 Task: Find a one-way Premium Economy flight from Ho'olehua to Laramie for 6 passengers on May 3, using Southern Airways Express or United Airlines, with 6 checked bags, a budget of up to ₹1,500, and a departure time between 2:00 PM and 12:00 AM.
Action: Mouse moved to (315, 291)
Screenshot: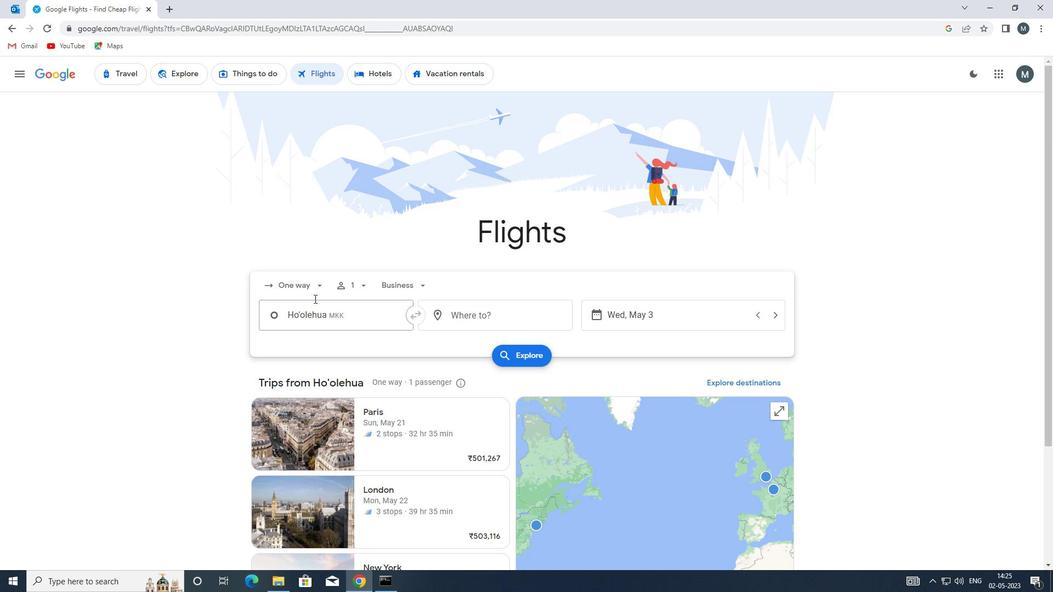 
Action: Mouse pressed left at (315, 291)
Screenshot: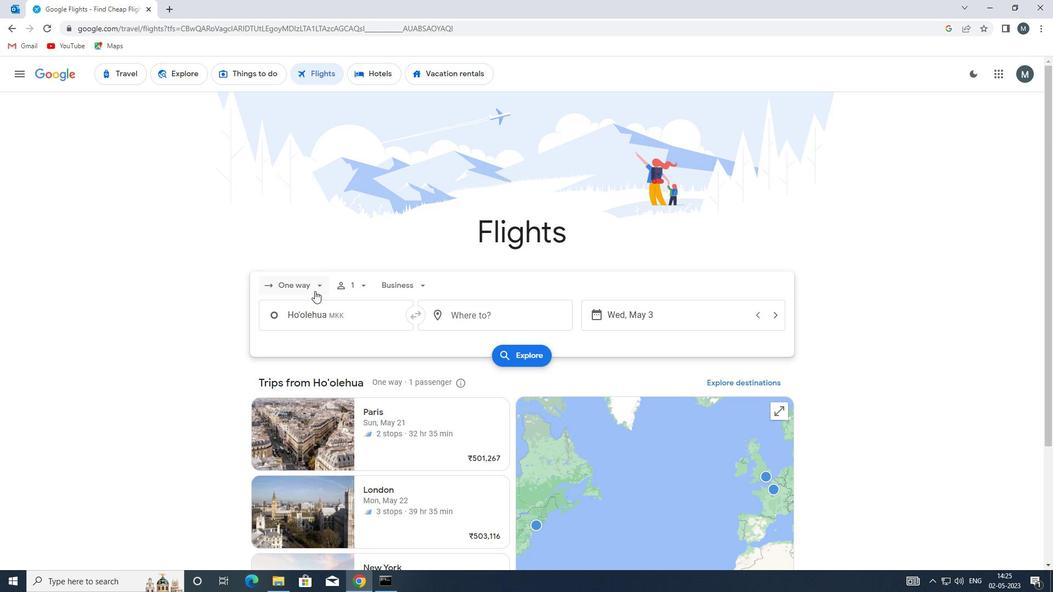 
Action: Mouse moved to (318, 336)
Screenshot: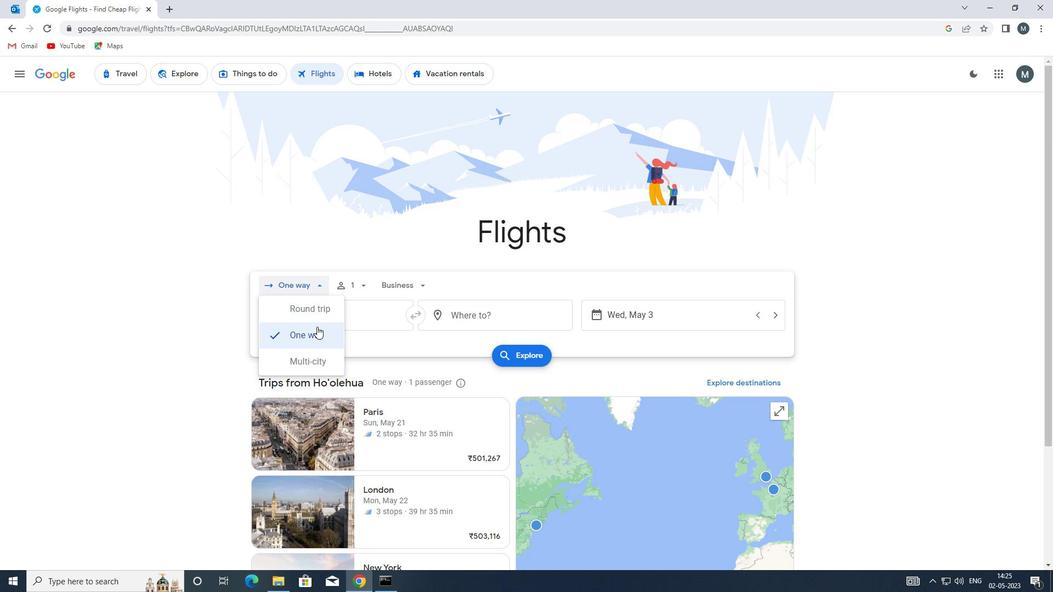 
Action: Mouse pressed left at (318, 336)
Screenshot: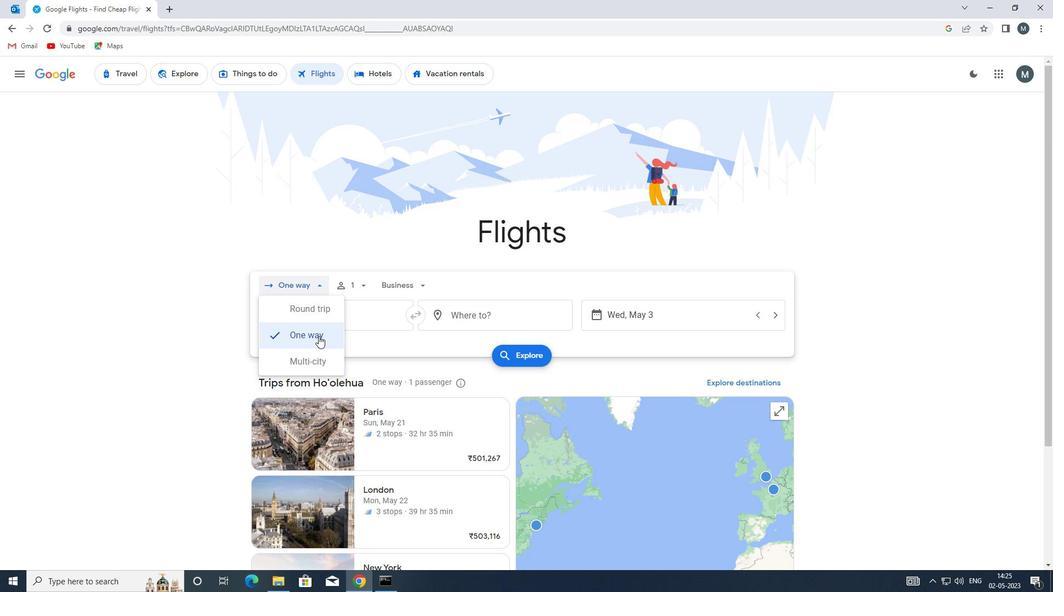 
Action: Mouse moved to (365, 288)
Screenshot: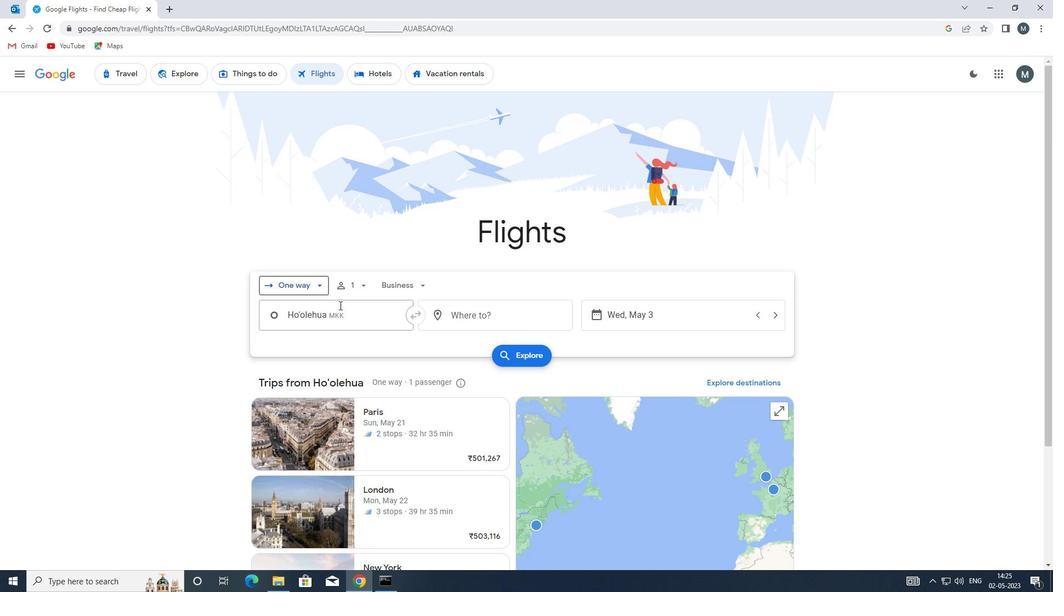 
Action: Mouse pressed left at (365, 288)
Screenshot: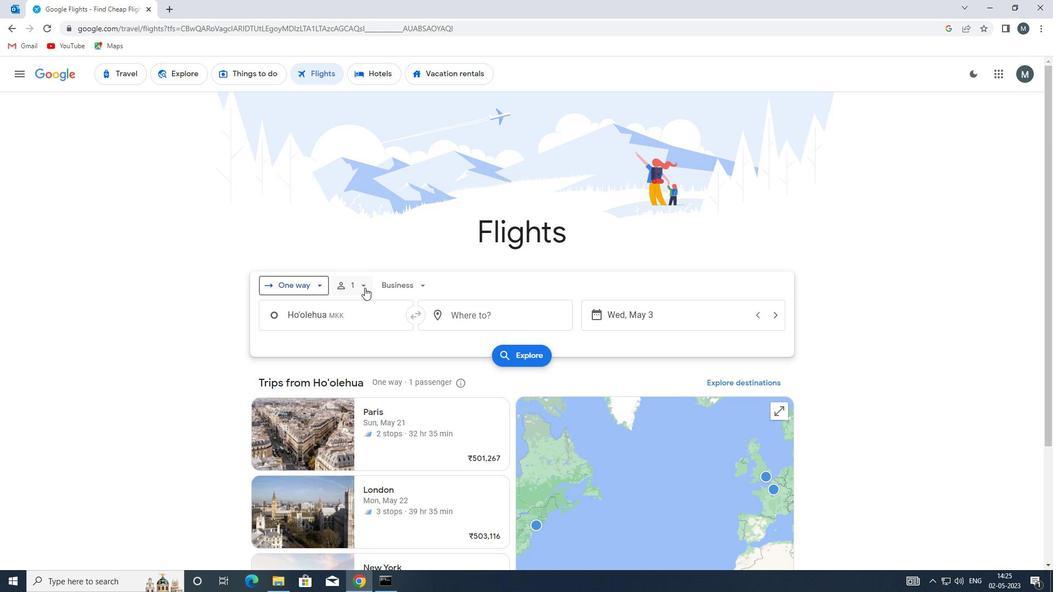 
Action: Mouse moved to (449, 315)
Screenshot: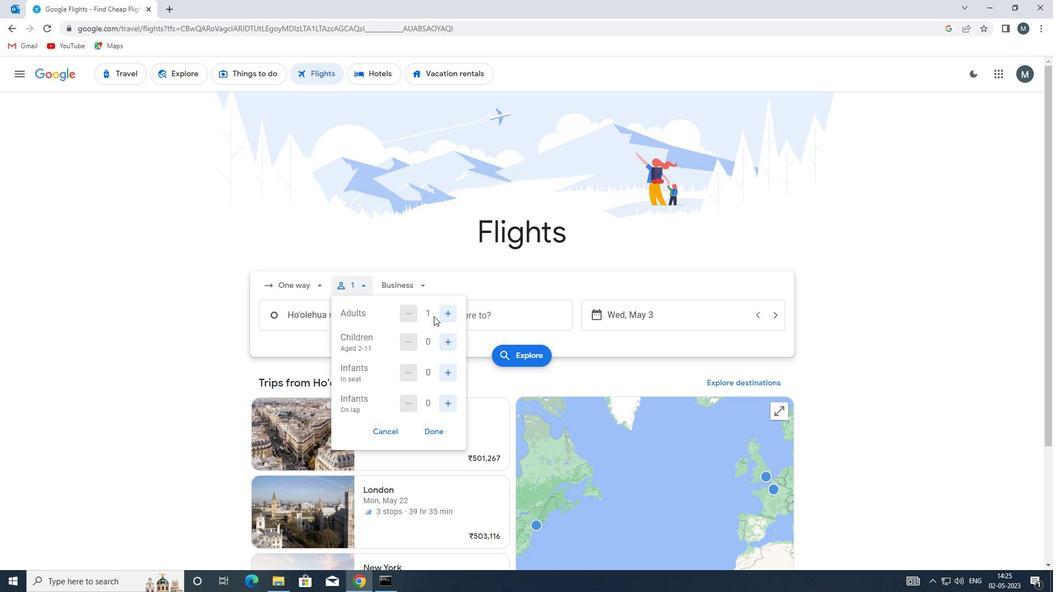 
Action: Mouse pressed left at (449, 315)
Screenshot: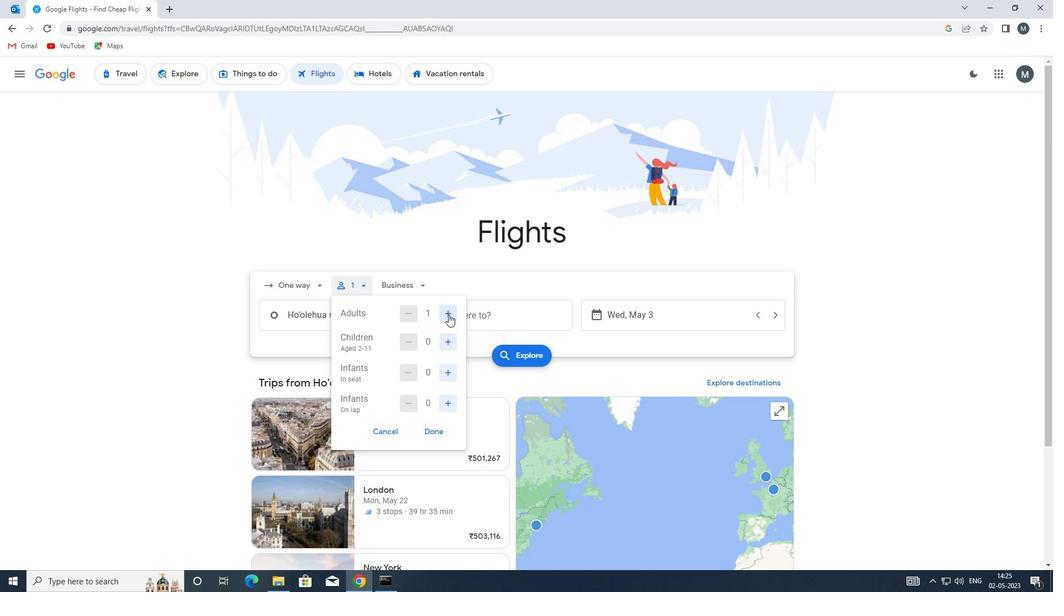 
Action: Mouse moved to (449, 315)
Screenshot: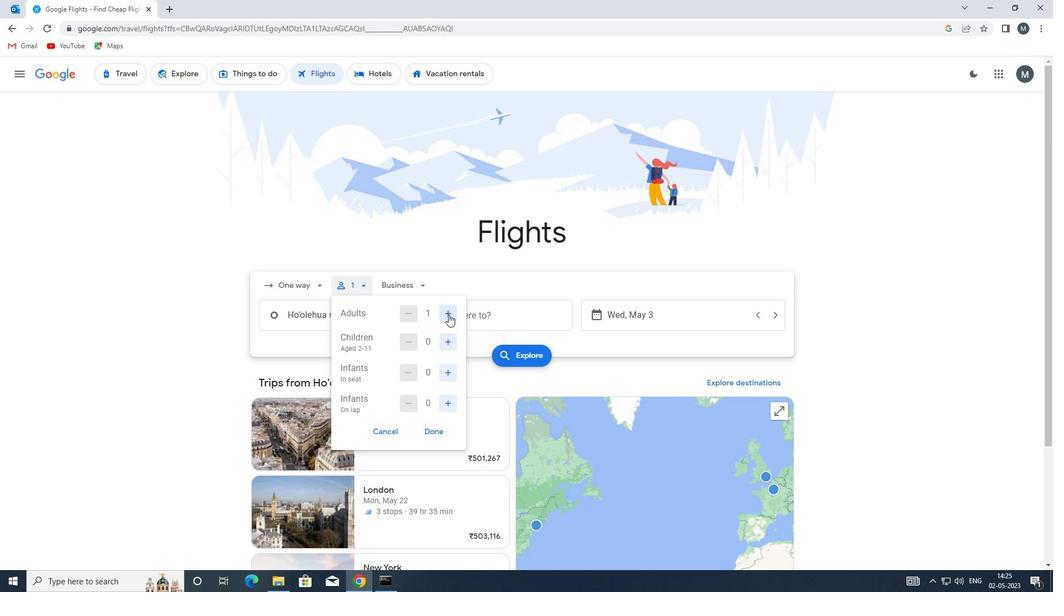 
Action: Mouse pressed left at (449, 315)
Screenshot: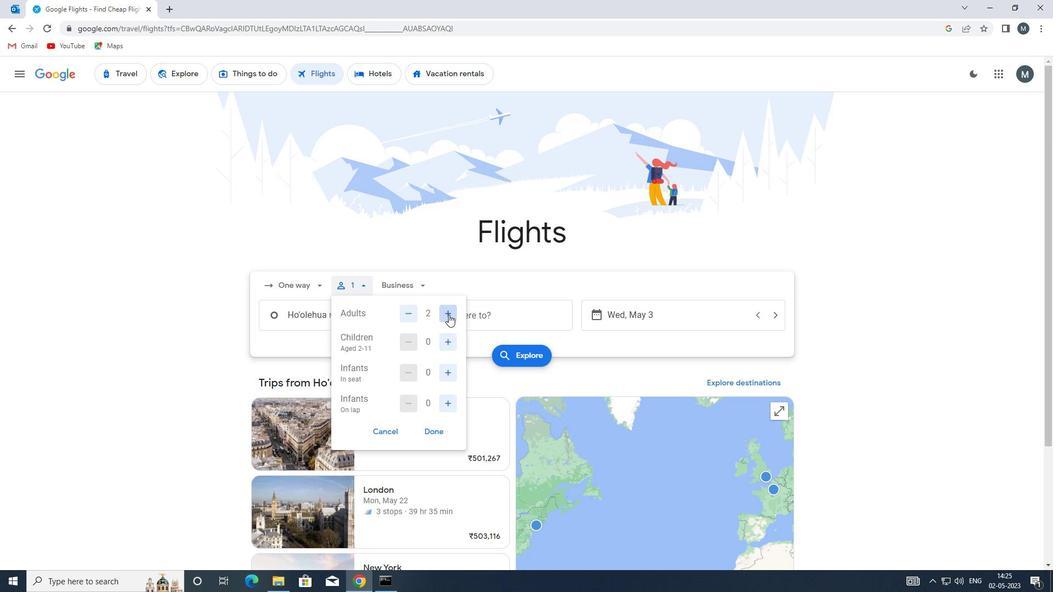 
Action: Mouse moved to (449, 343)
Screenshot: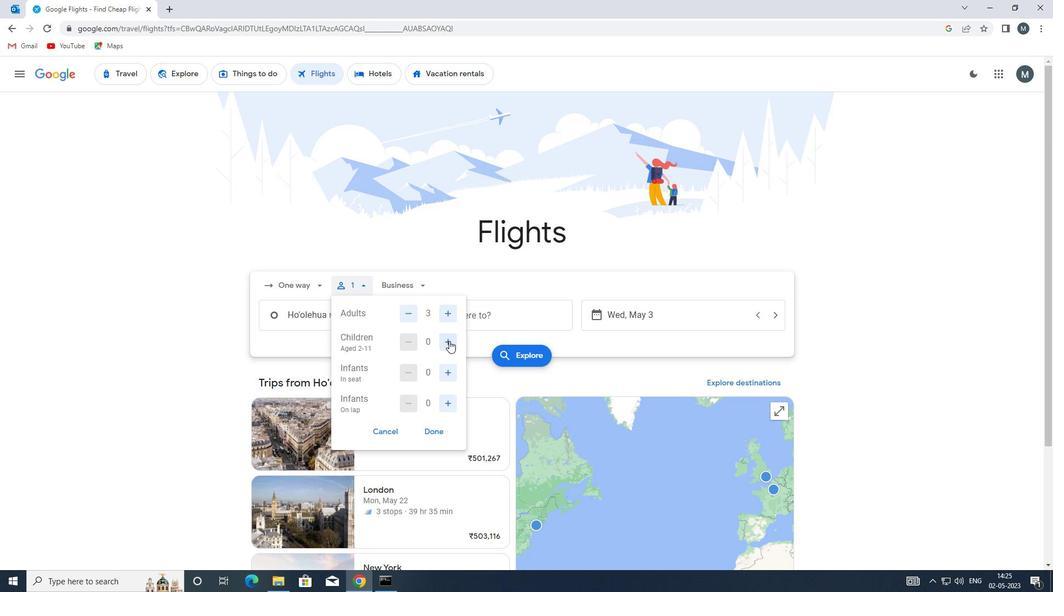 
Action: Mouse pressed left at (449, 343)
Screenshot: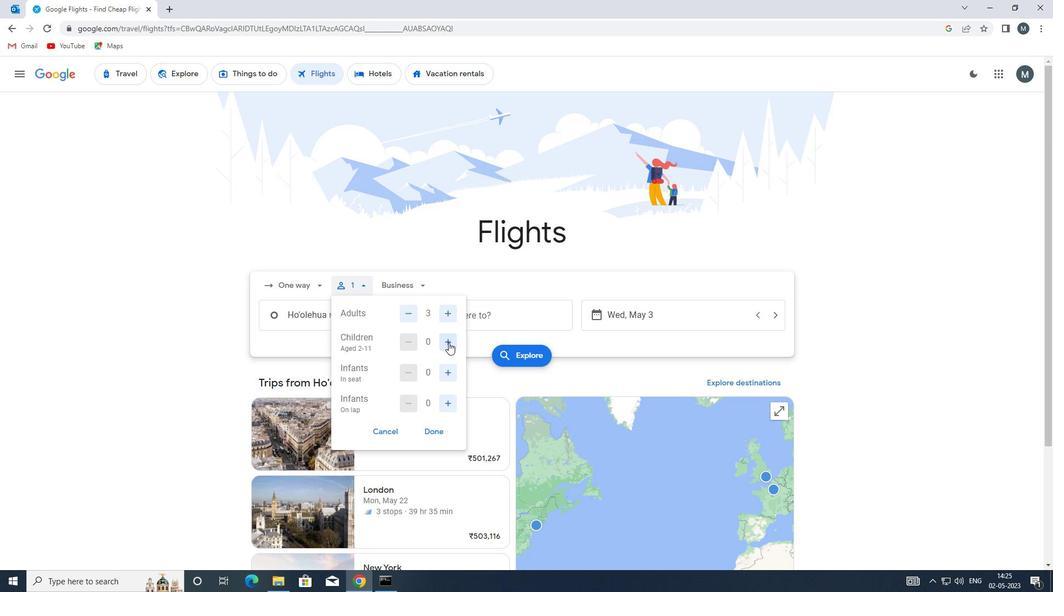 
Action: Mouse moved to (449, 343)
Screenshot: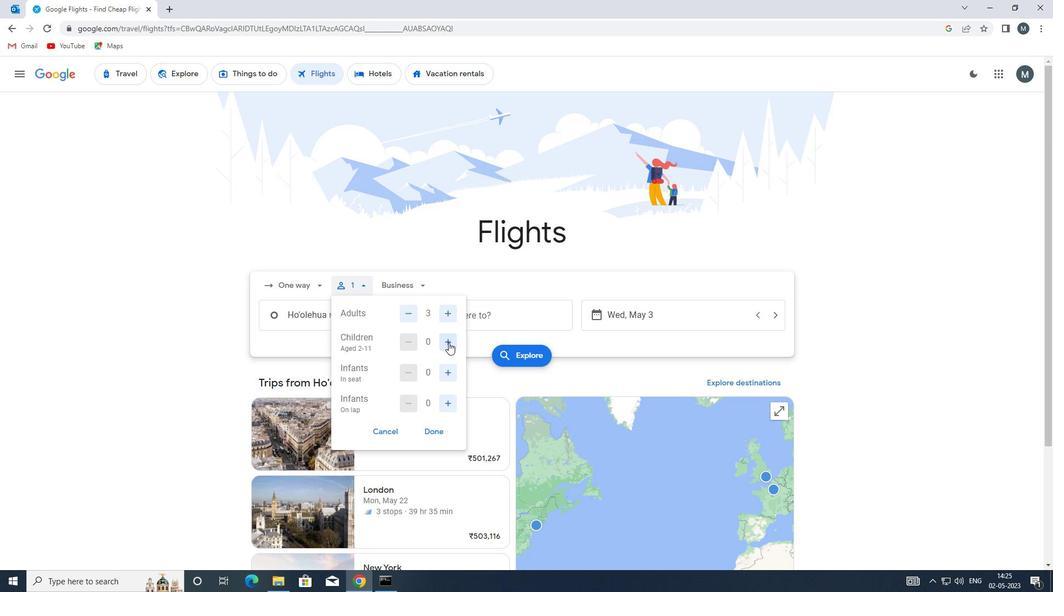 
Action: Mouse pressed left at (449, 343)
Screenshot: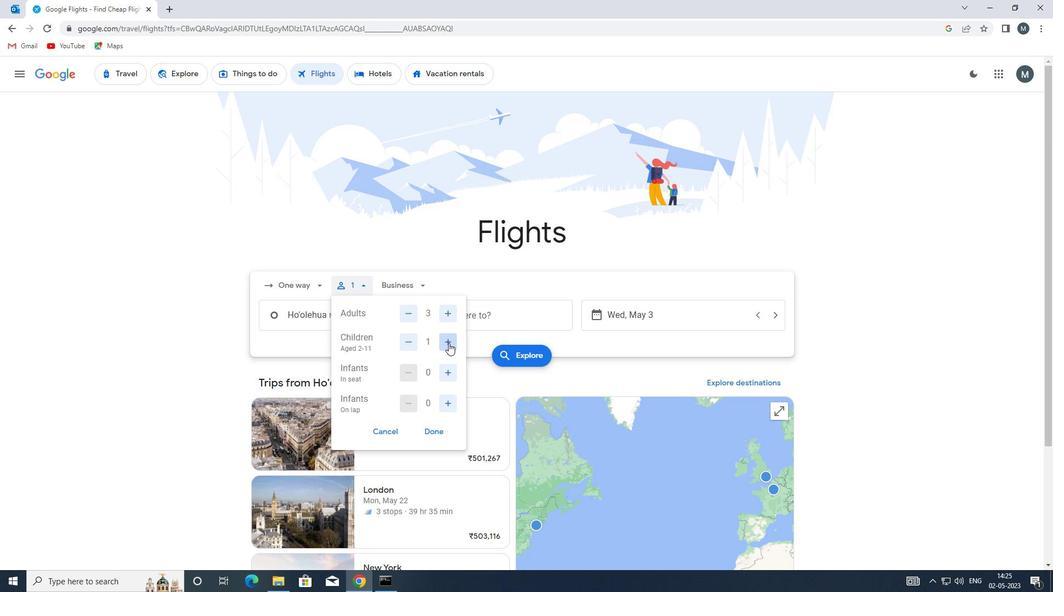 
Action: Mouse pressed left at (449, 343)
Screenshot: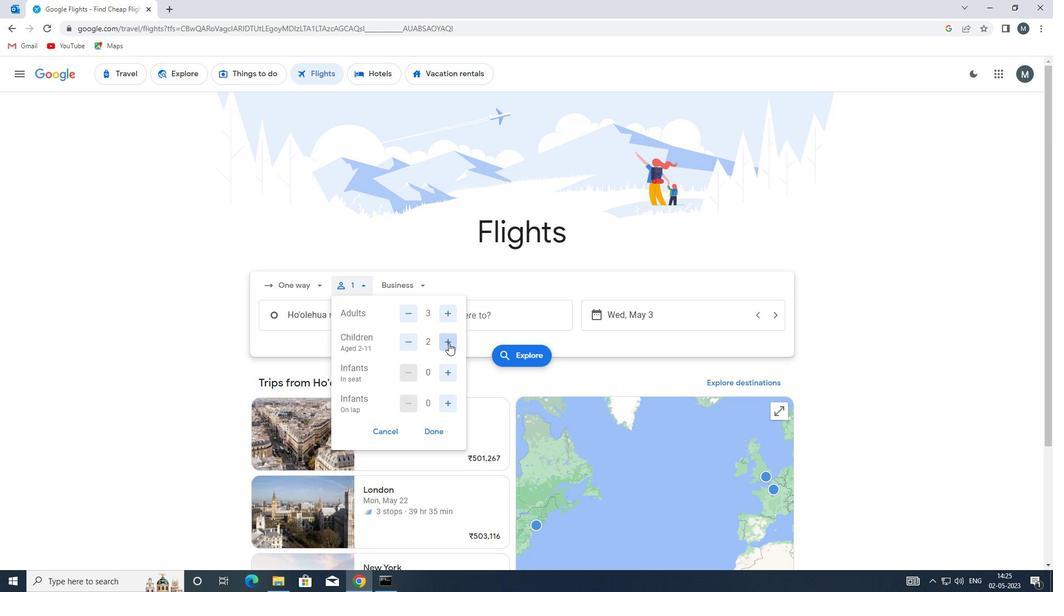
Action: Mouse moved to (444, 433)
Screenshot: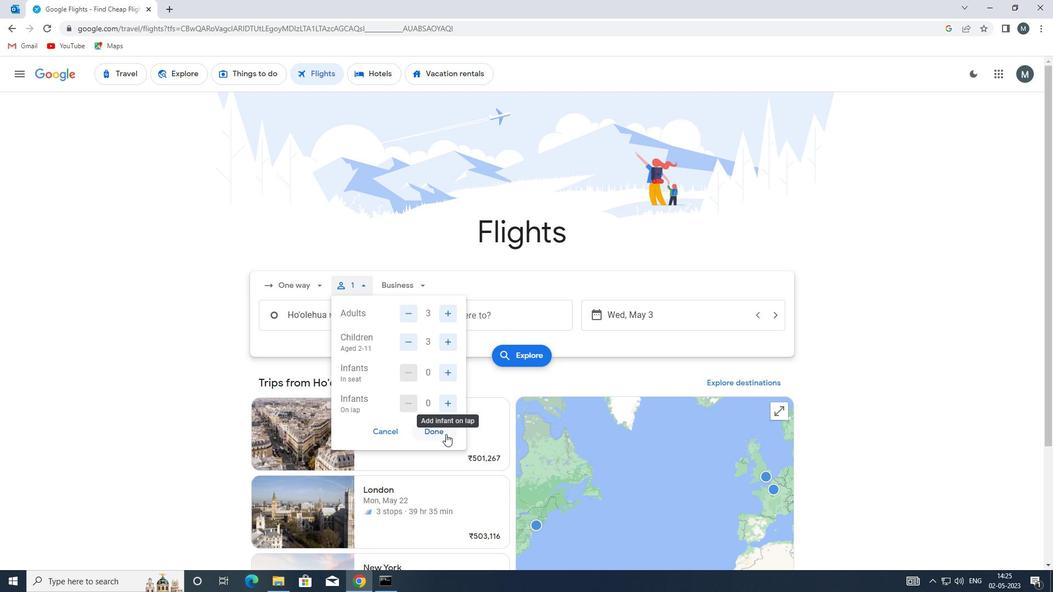 
Action: Mouse pressed left at (444, 433)
Screenshot: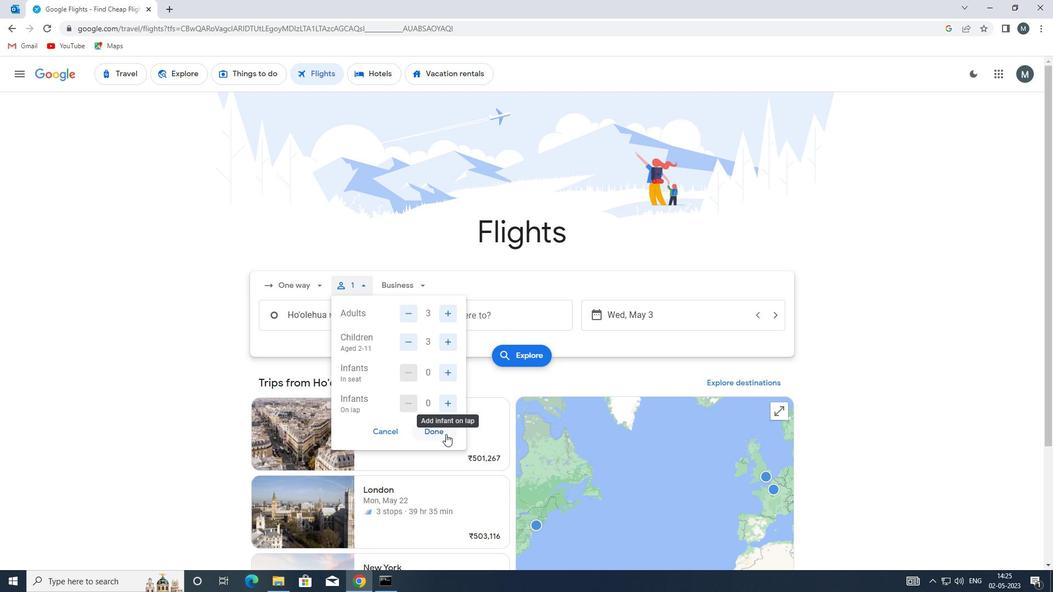 
Action: Mouse moved to (401, 286)
Screenshot: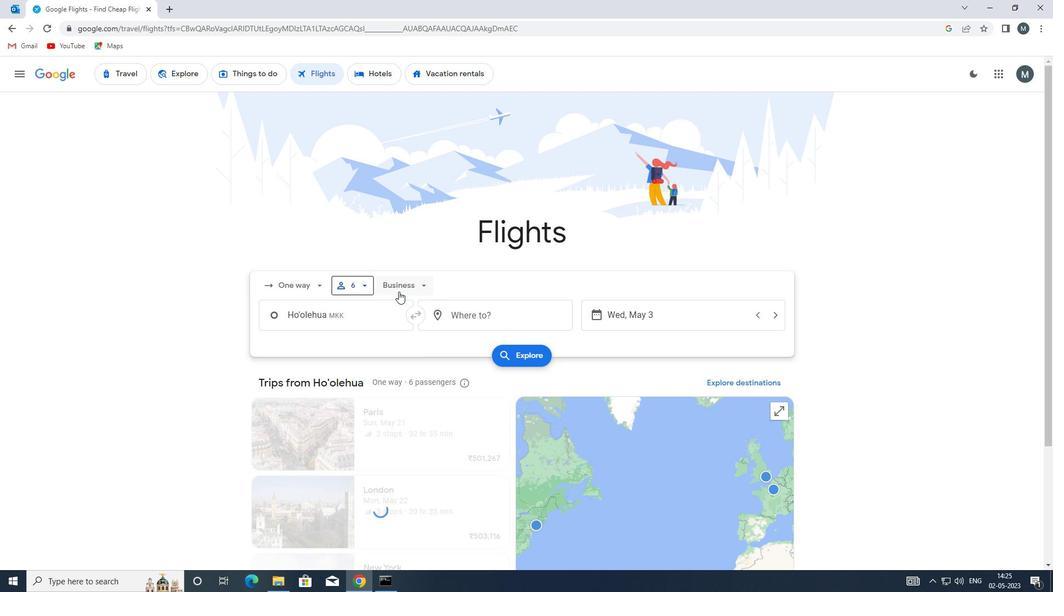 
Action: Mouse pressed left at (401, 286)
Screenshot: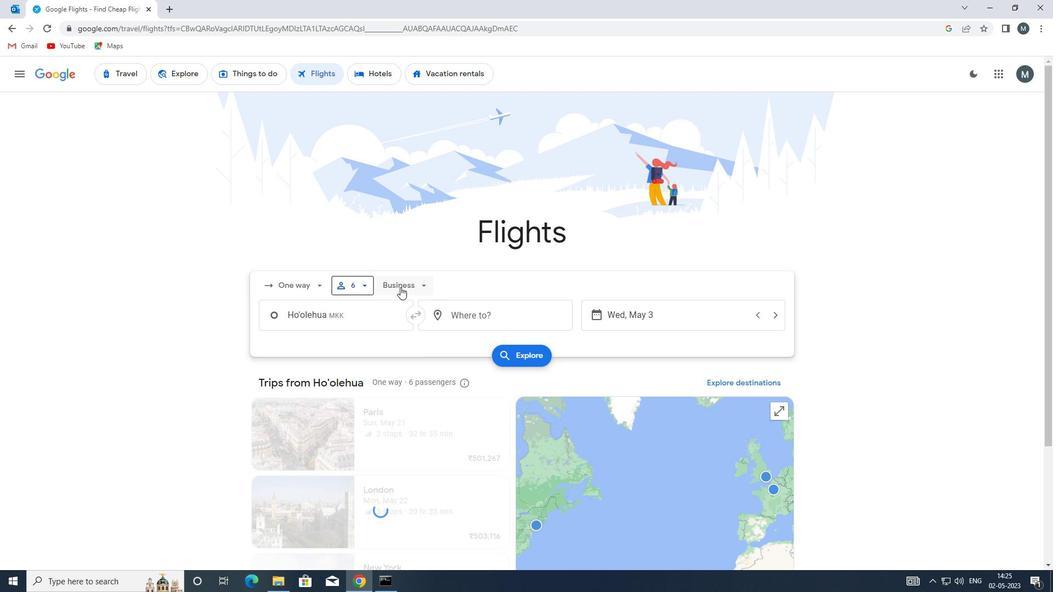 
Action: Mouse moved to (415, 337)
Screenshot: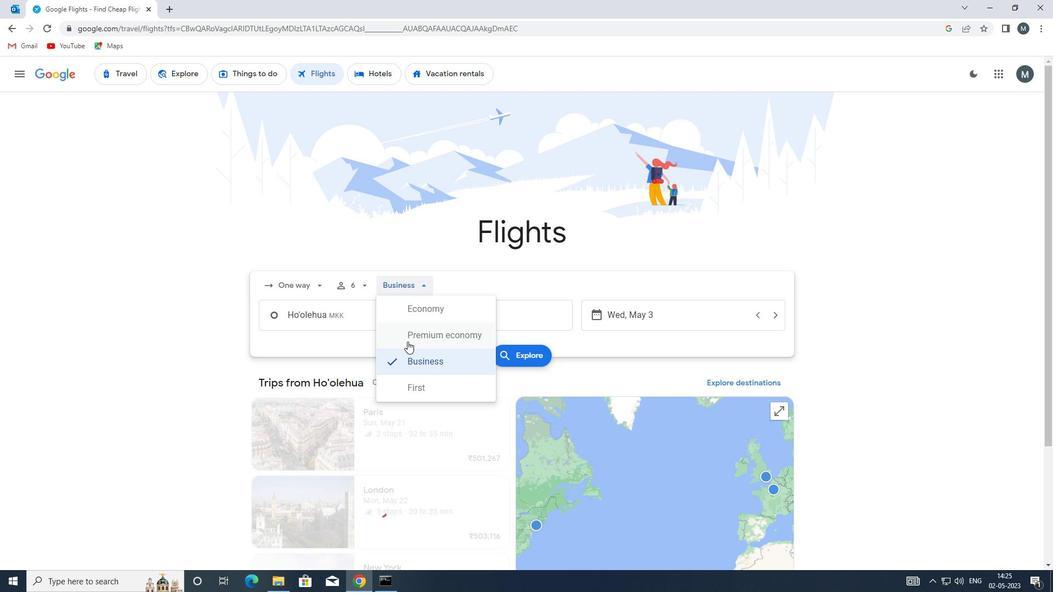 
Action: Mouse pressed left at (415, 337)
Screenshot: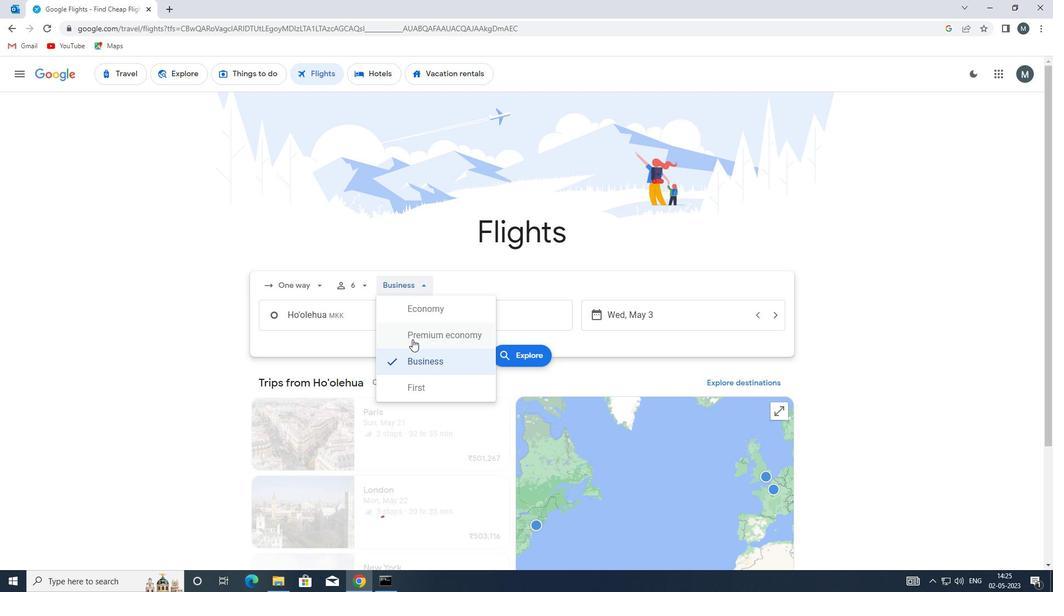 
Action: Mouse moved to (316, 312)
Screenshot: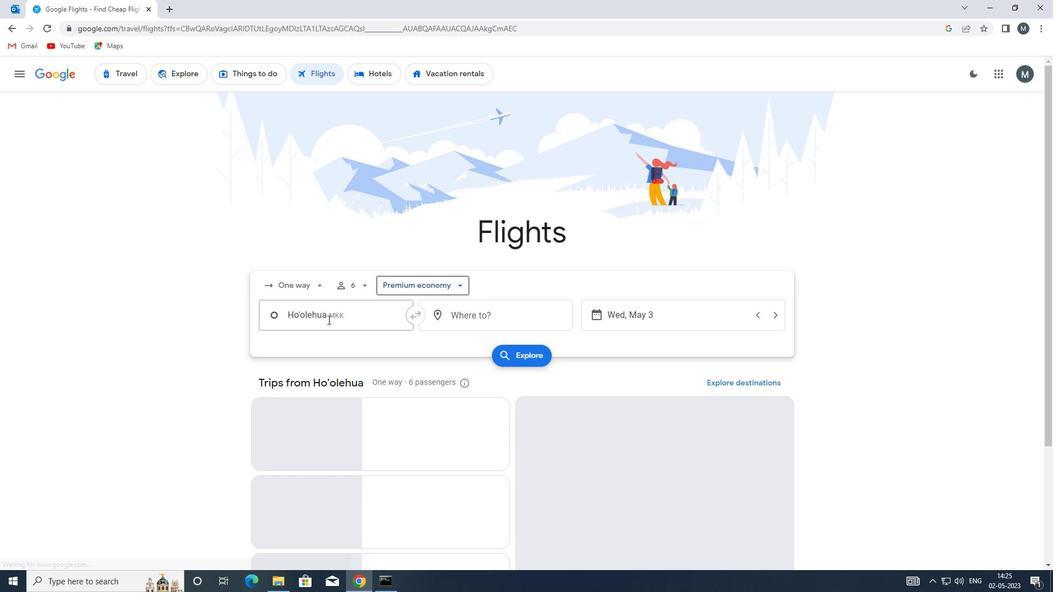 
Action: Mouse pressed left at (316, 312)
Screenshot: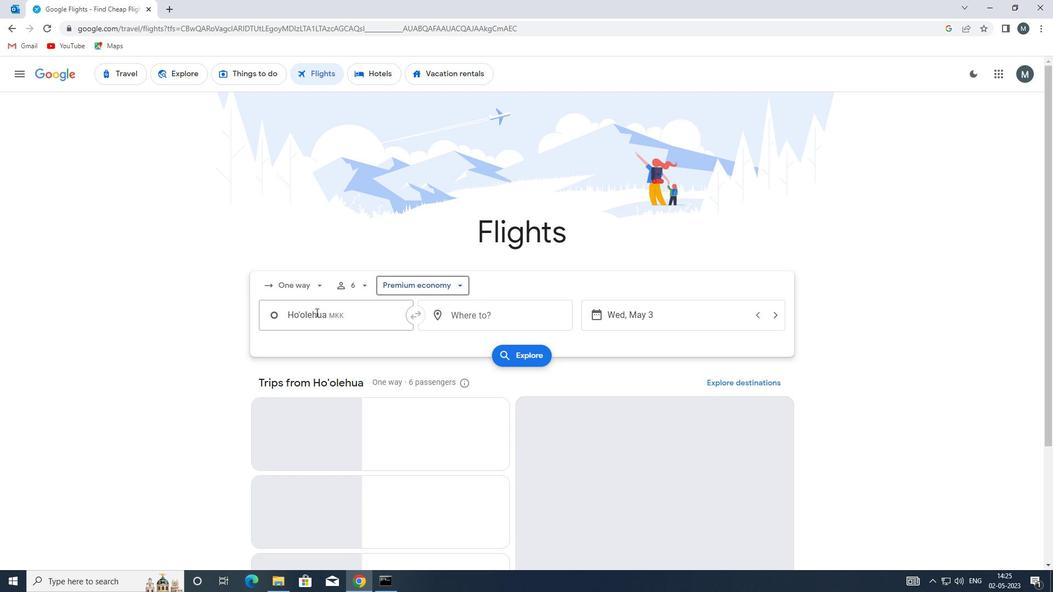 
Action: Mouse moved to (317, 312)
Screenshot: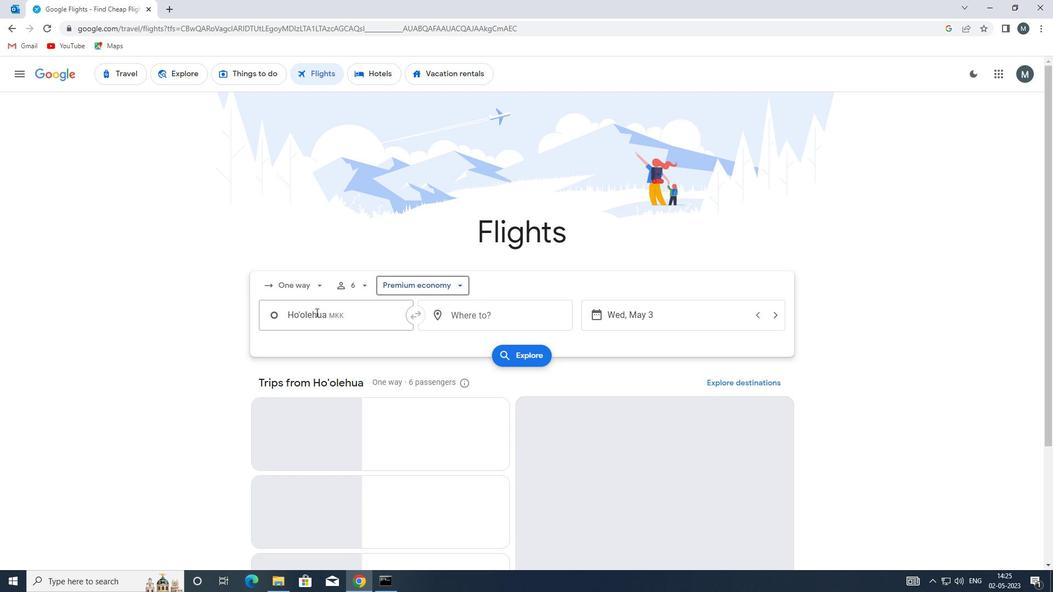 
Action: Key pressed <Key.enter>
Screenshot: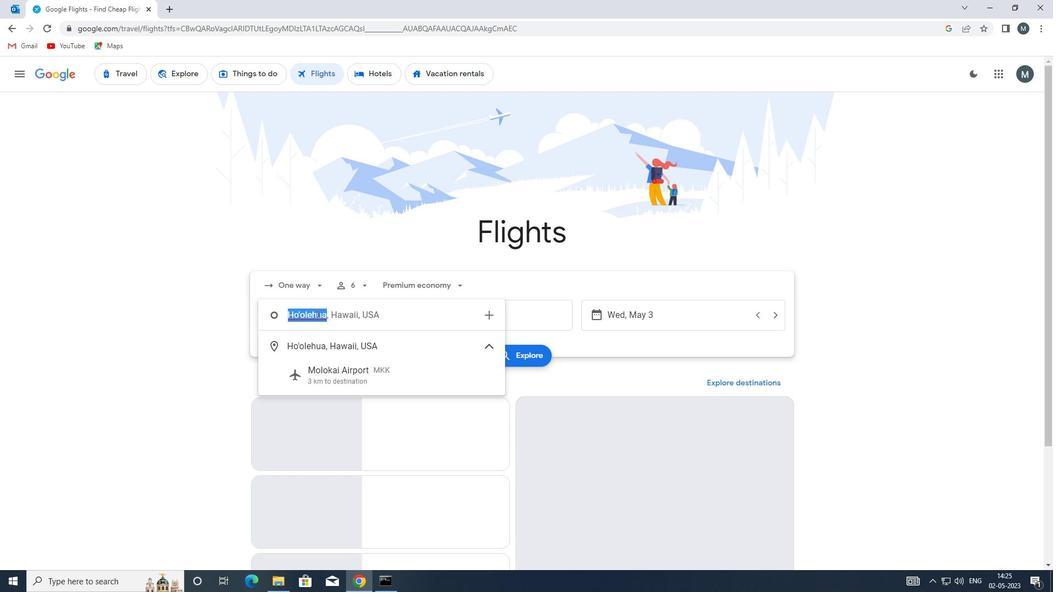 
Action: Mouse moved to (455, 318)
Screenshot: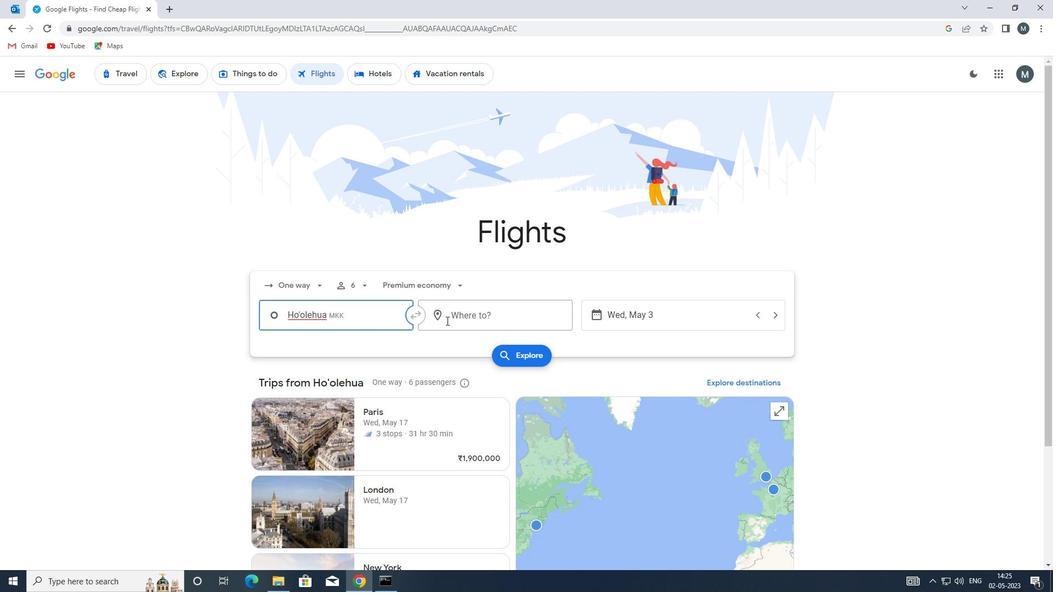 
Action: Mouse pressed left at (455, 318)
Screenshot: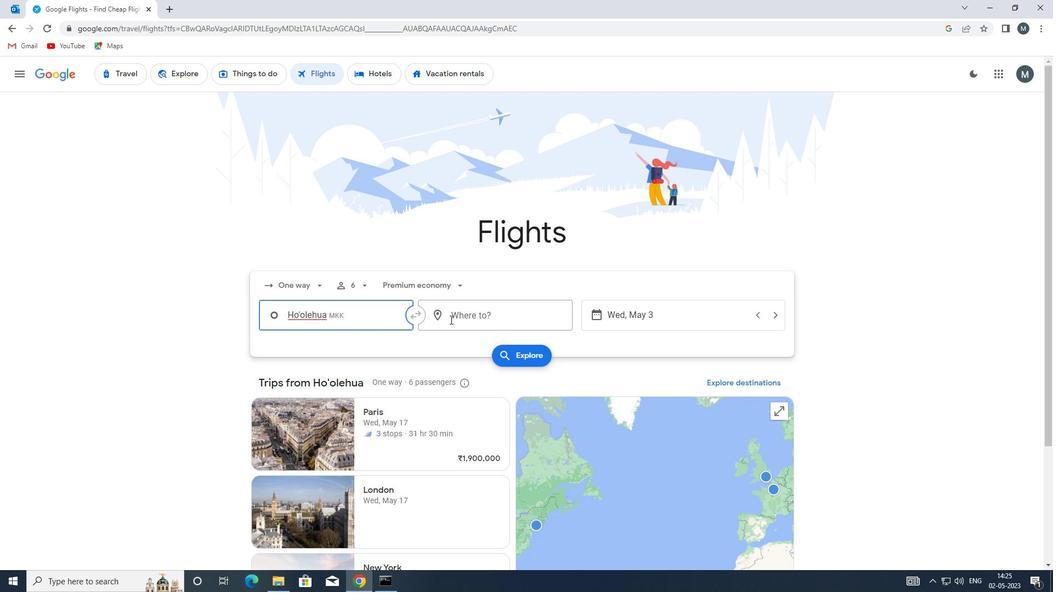 
Action: Key pressed lar
Screenshot: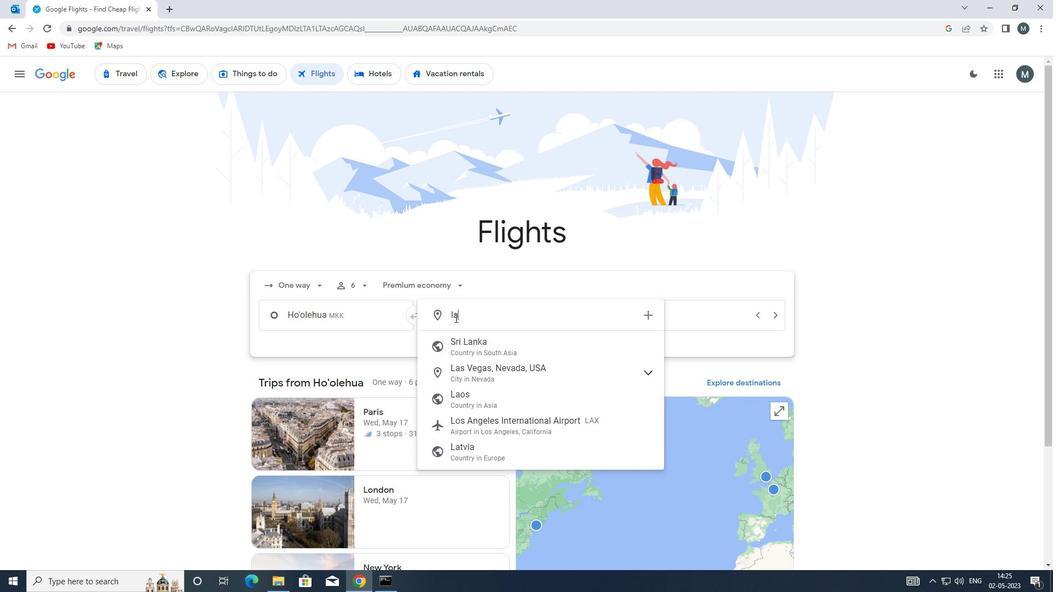 
Action: Mouse moved to (506, 349)
Screenshot: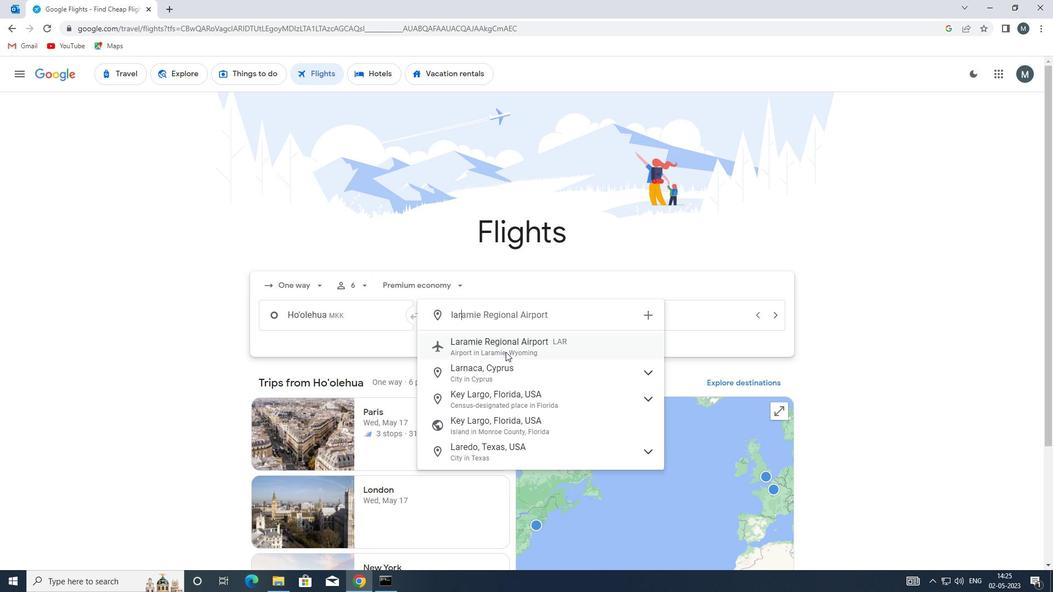 
Action: Mouse pressed left at (506, 349)
Screenshot: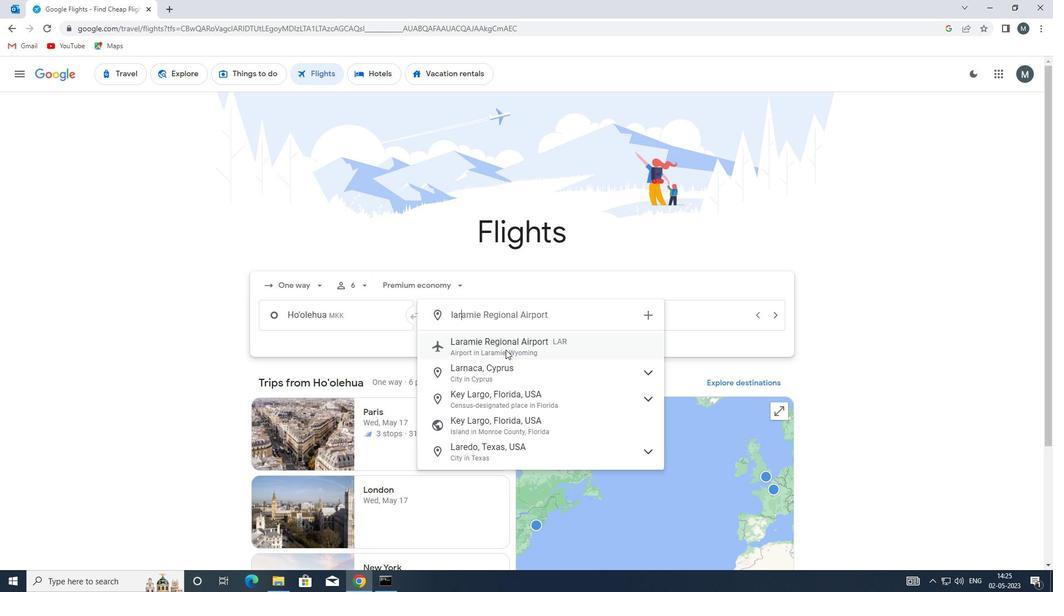 
Action: Mouse moved to (652, 315)
Screenshot: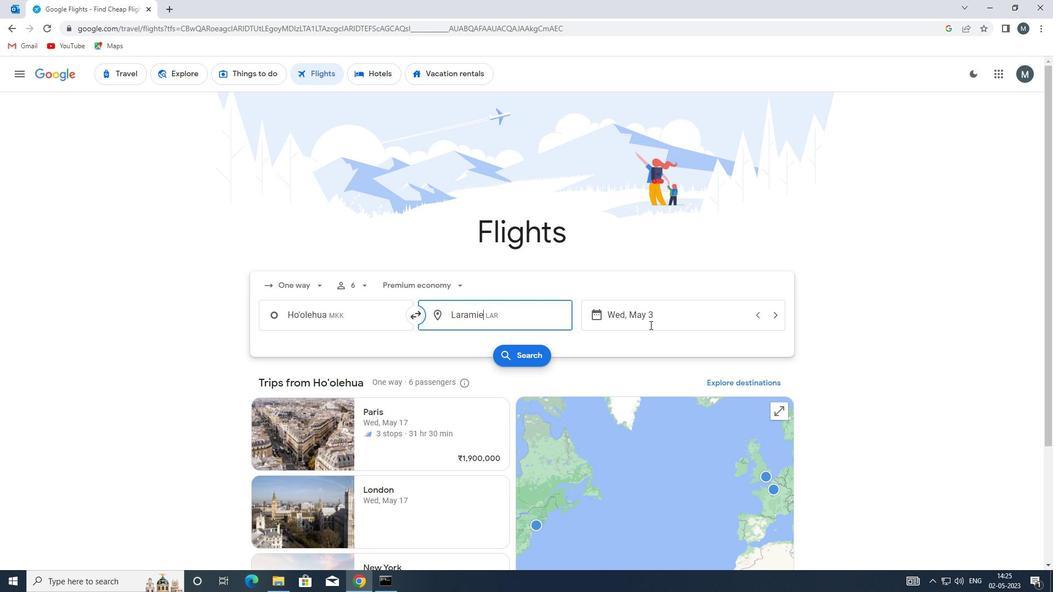 
Action: Mouse pressed left at (652, 315)
Screenshot: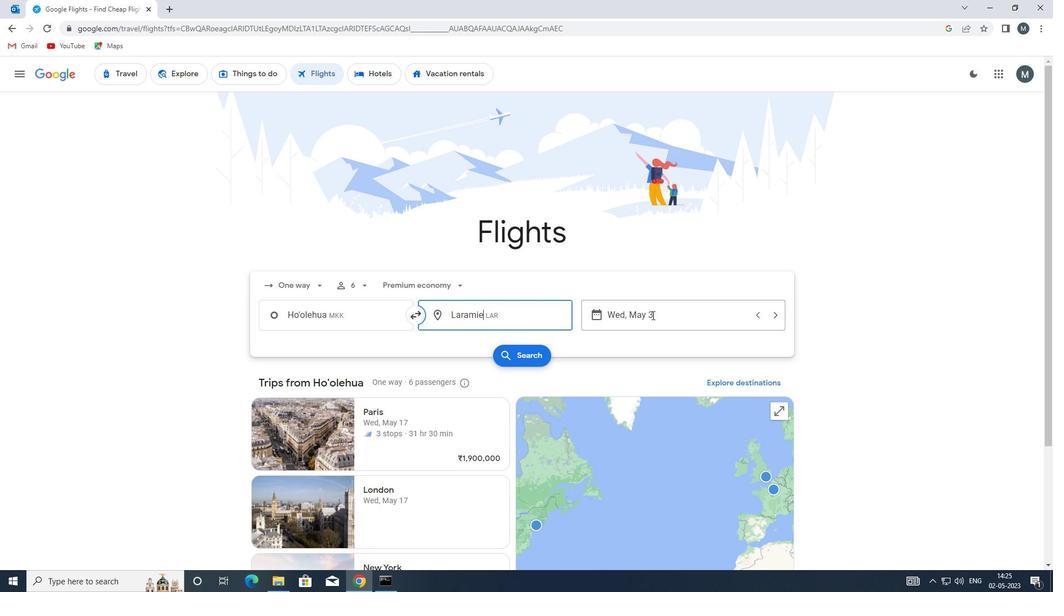
Action: Mouse moved to (483, 373)
Screenshot: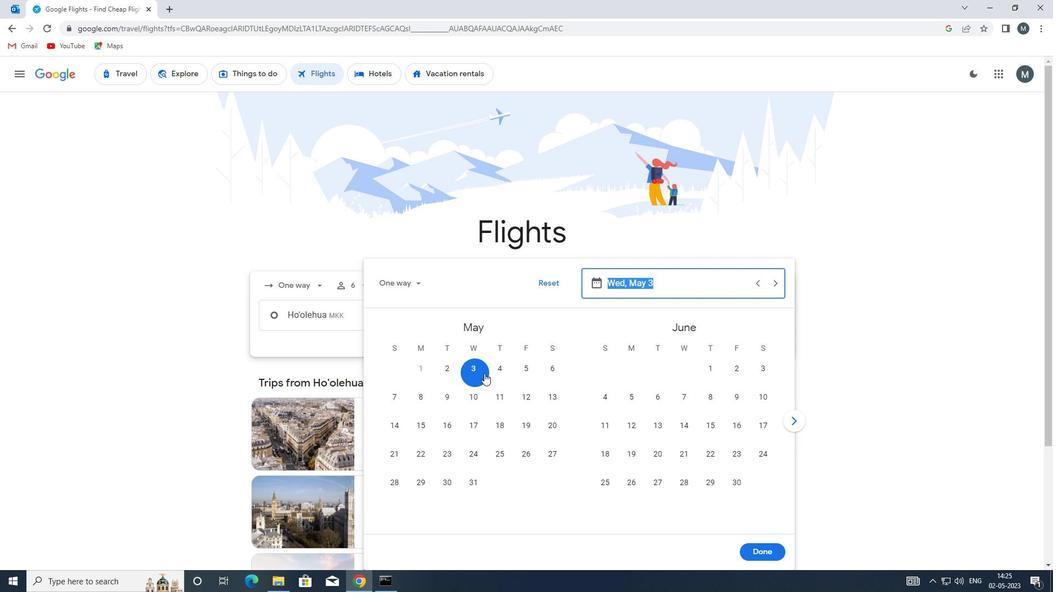 
Action: Mouse pressed left at (483, 373)
Screenshot: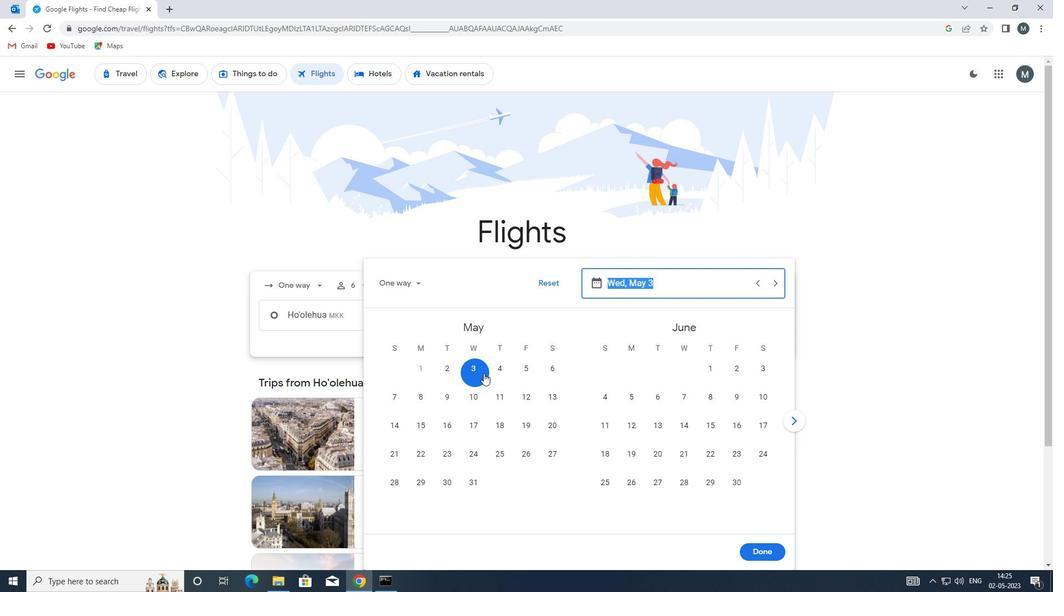 
Action: Mouse moved to (778, 550)
Screenshot: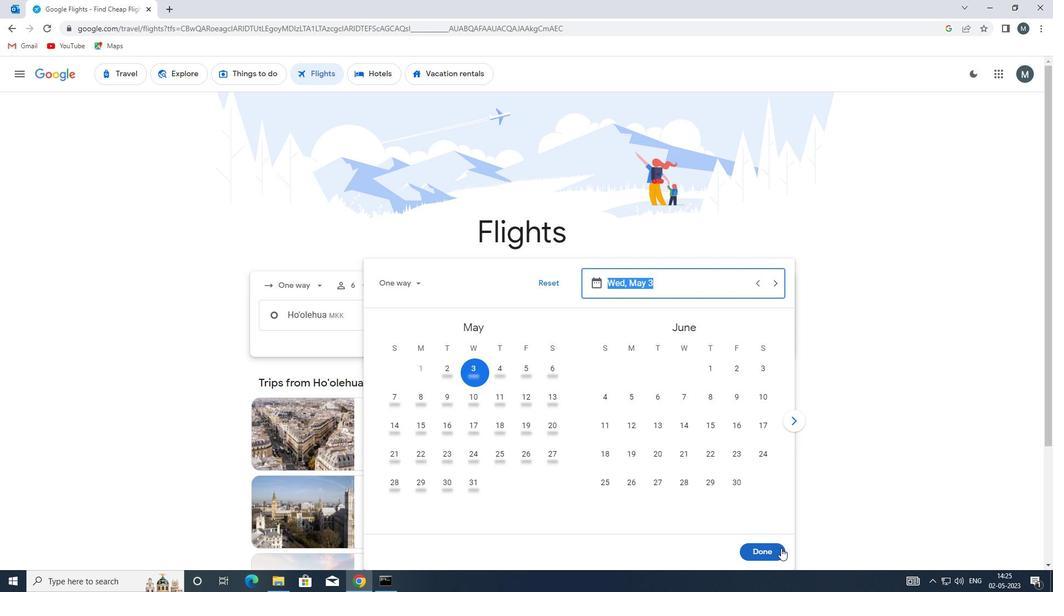 
Action: Mouse pressed left at (778, 550)
Screenshot: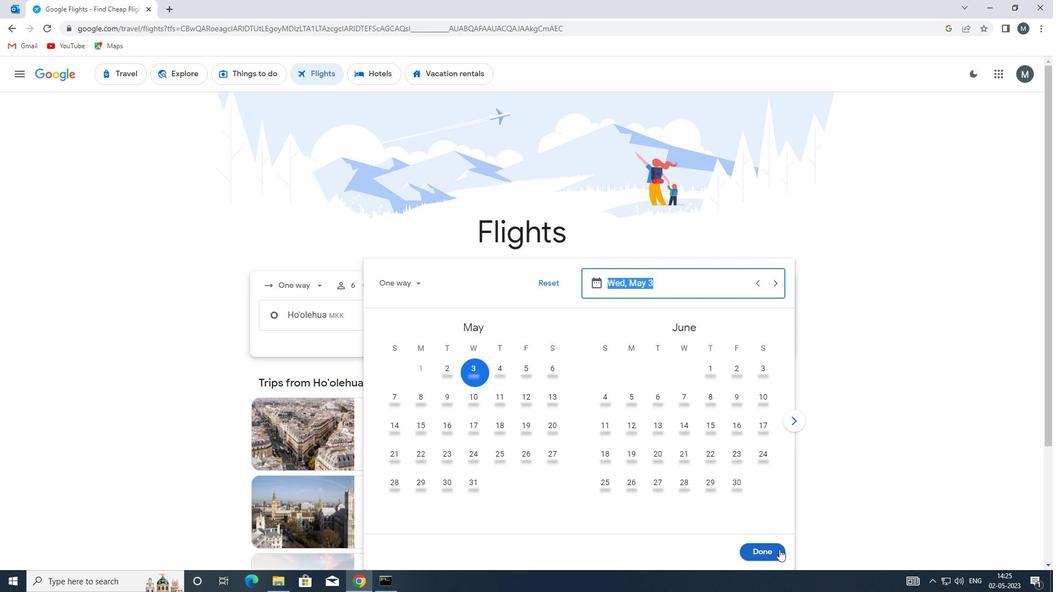
Action: Mouse moved to (526, 359)
Screenshot: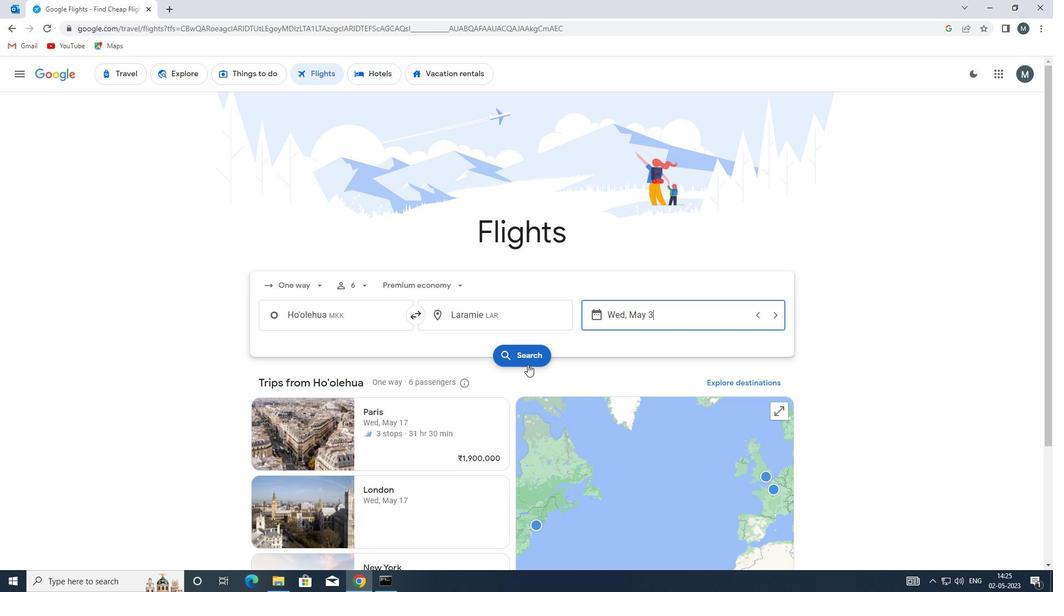 
Action: Mouse pressed left at (526, 359)
Screenshot: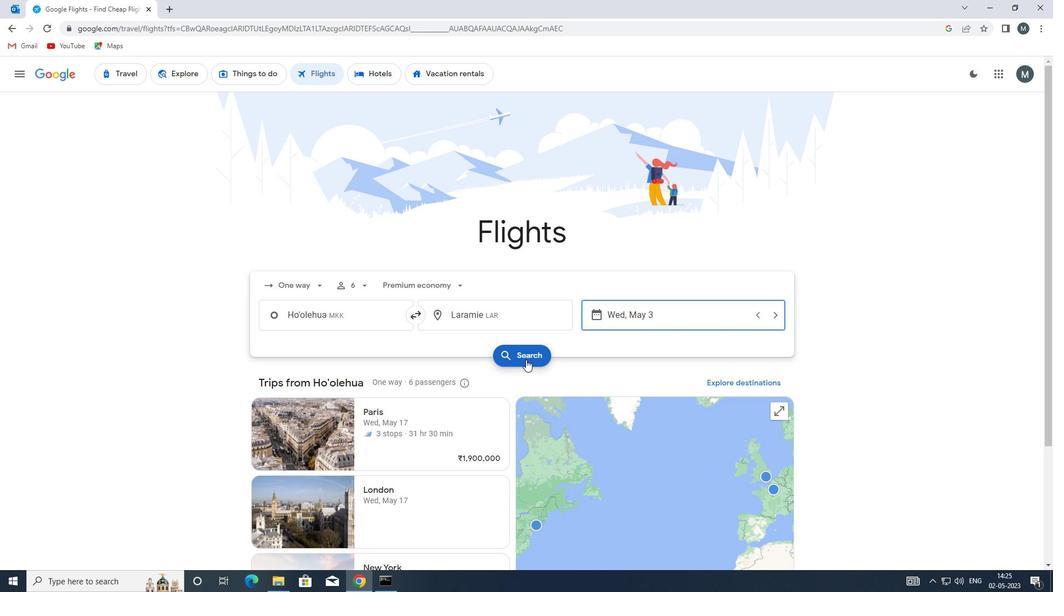 
Action: Mouse moved to (267, 174)
Screenshot: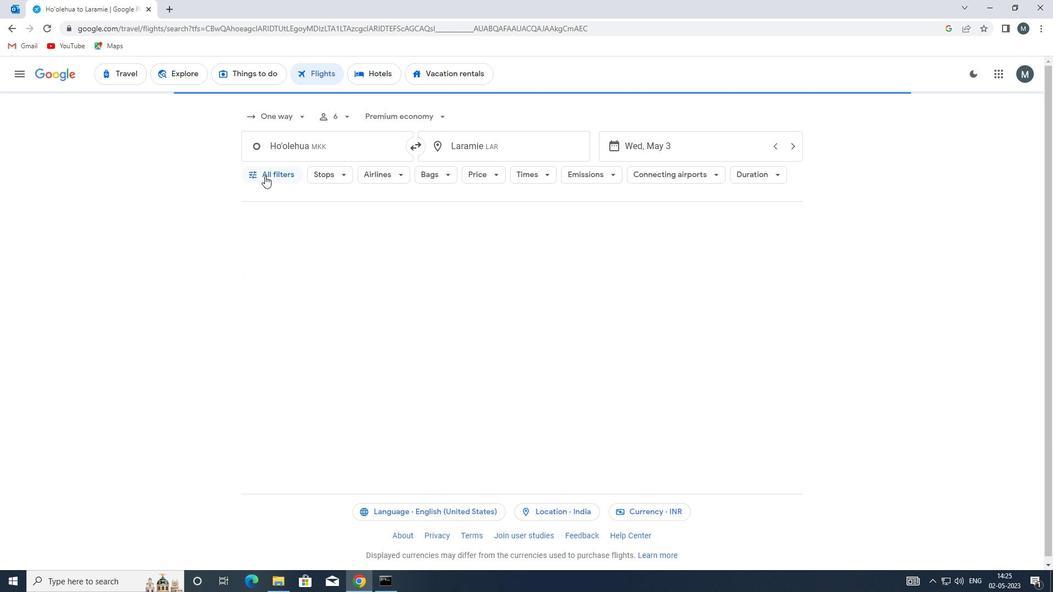 
Action: Mouse pressed left at (267, 174)
Screenshot: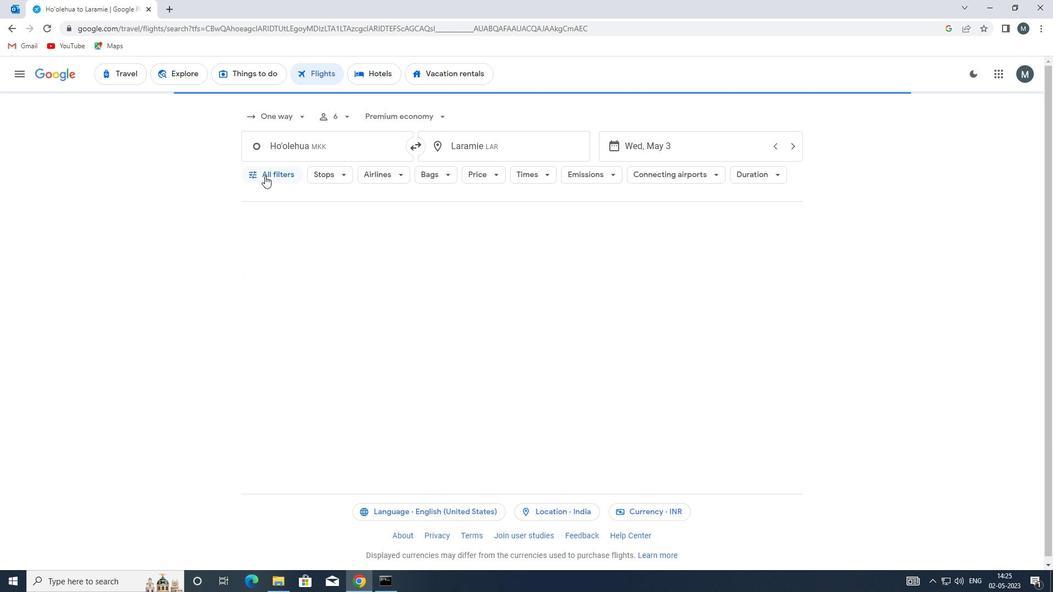 
Action: Mouse moved to (323, 324)
Screenshot: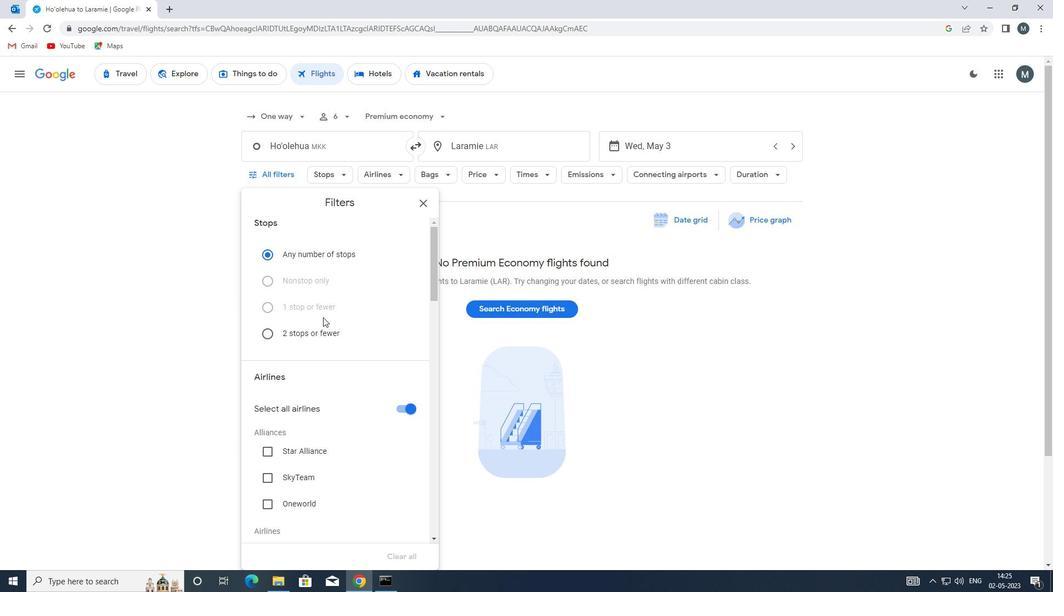 
Action: Mouse scrolled (323, 324) with delta (0, 0)
Screenshot: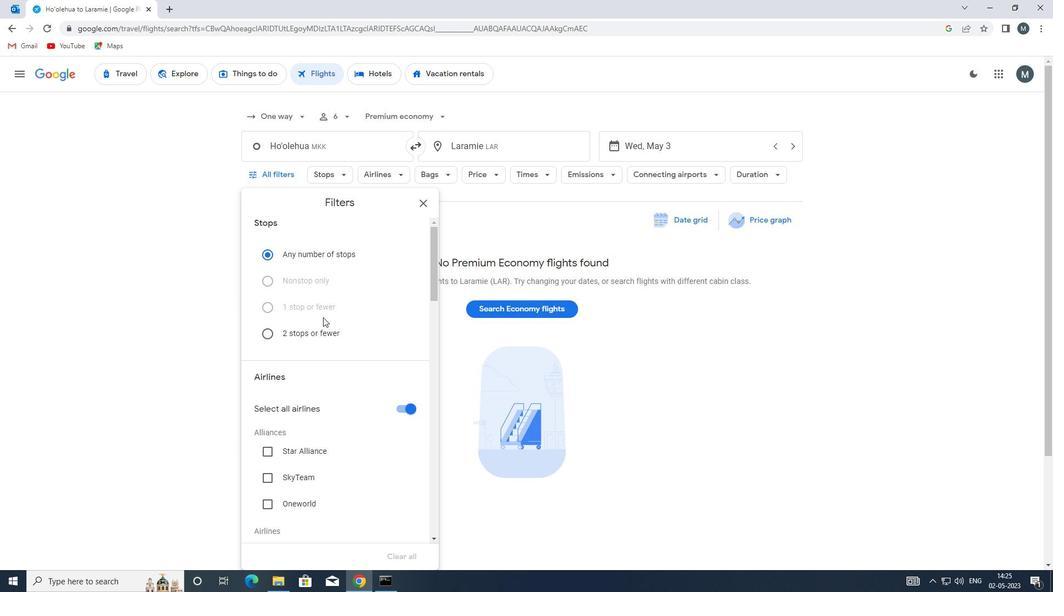 
Action: Mouse moved to (331, 329)
Screenshot: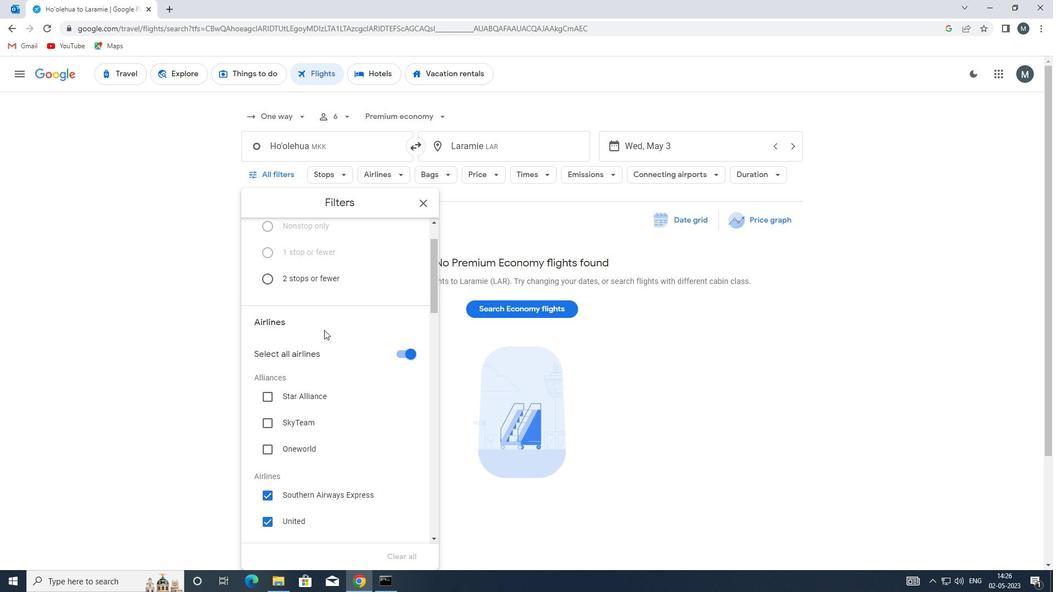 
Action: Mouse scrolled (331, 329) with delta (0, 0)
Screenshot: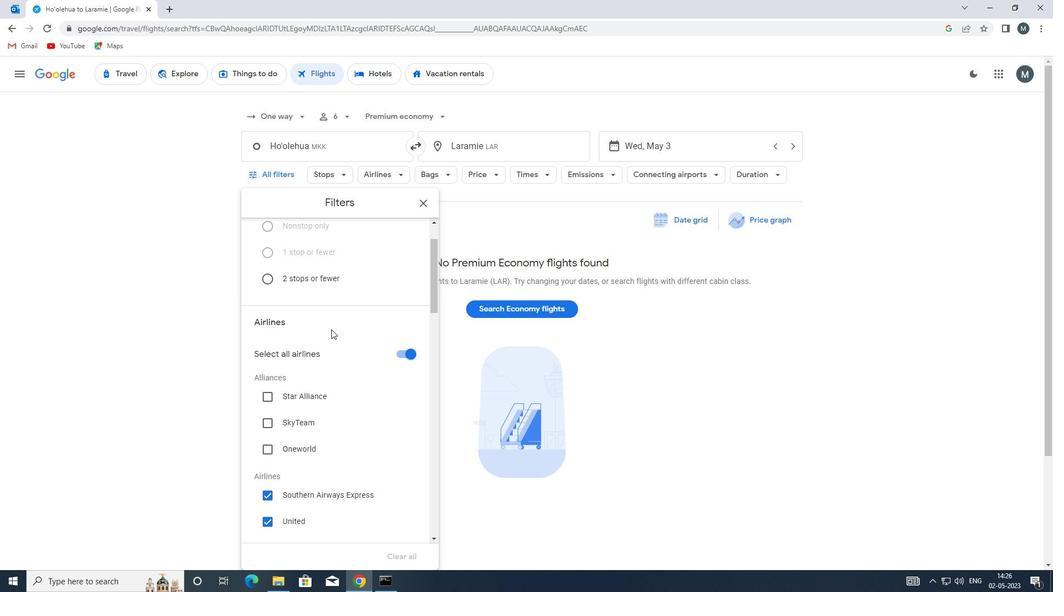 
Action: Mouse moved to (399, 298)
Screenshot: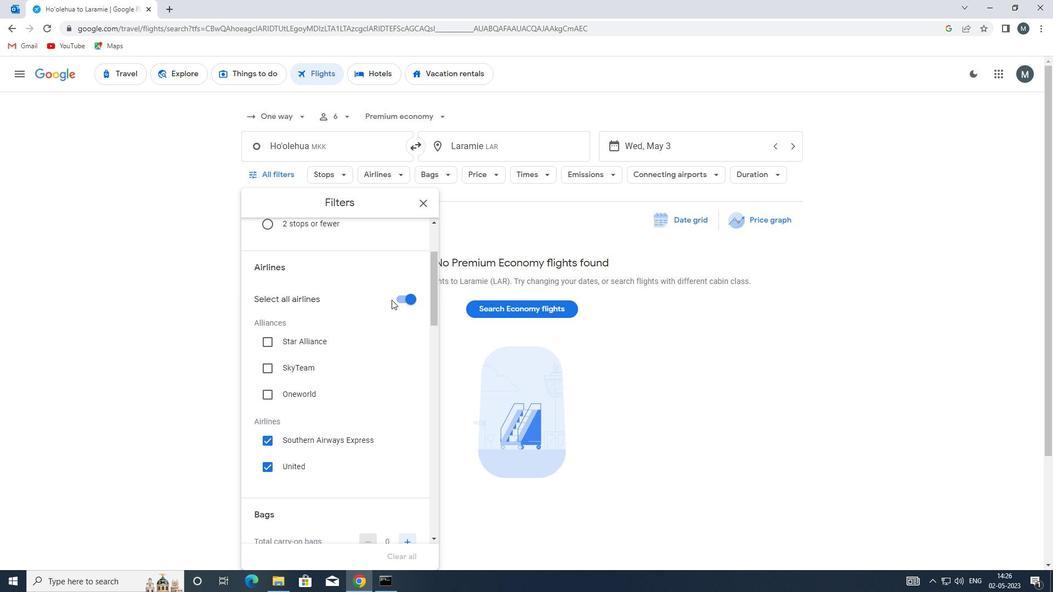 
Action: Mouse pressed left at (399, 298)
Screenshot: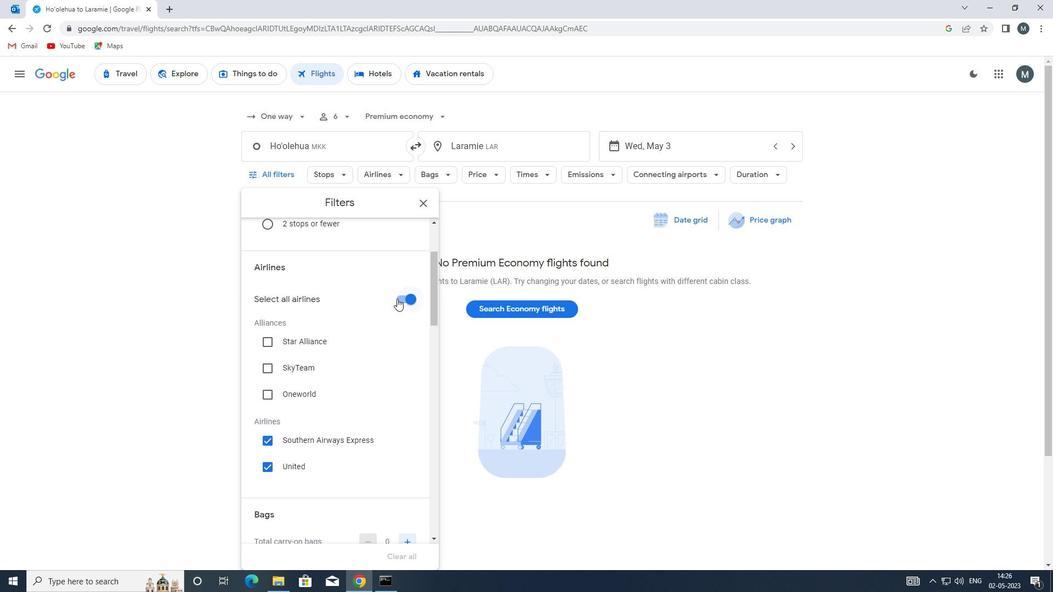 
Action: Mouse pressed right at (399, 298)
Screenshot: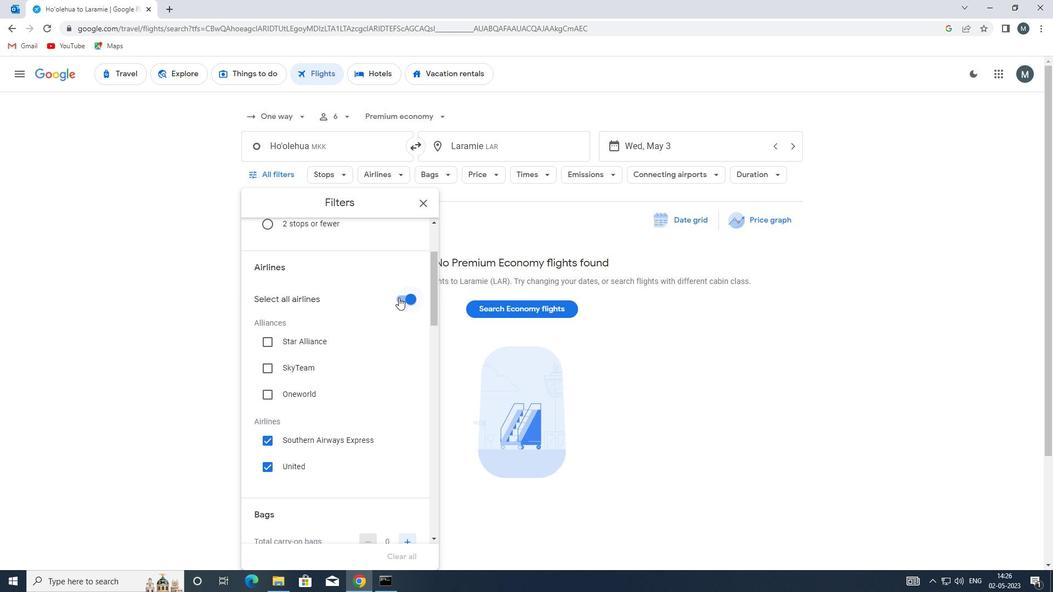 
Action: Mouse moved to (316, 348)
Screenshot: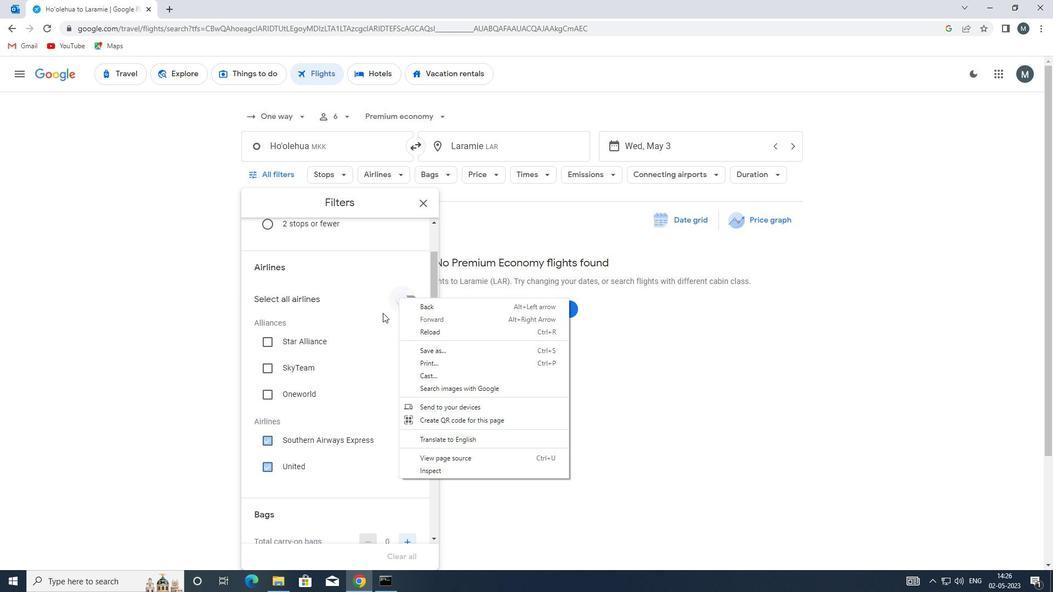 
Action: Mouse scrolled (316, 348) with delta (0, 0)
Screenshot: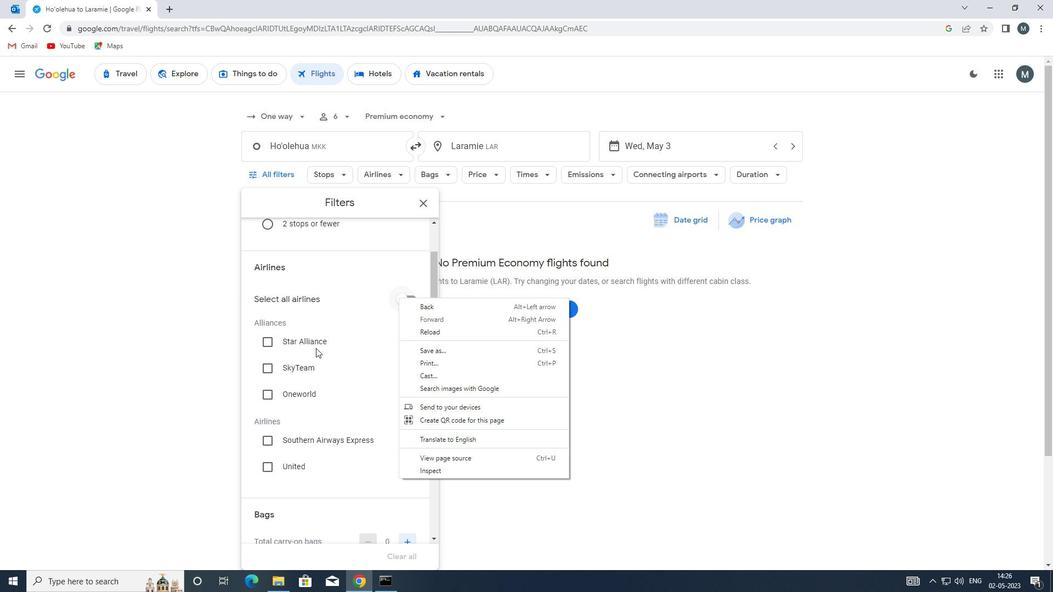 
Action: Mouse moved to (315, 348)
Screenshot: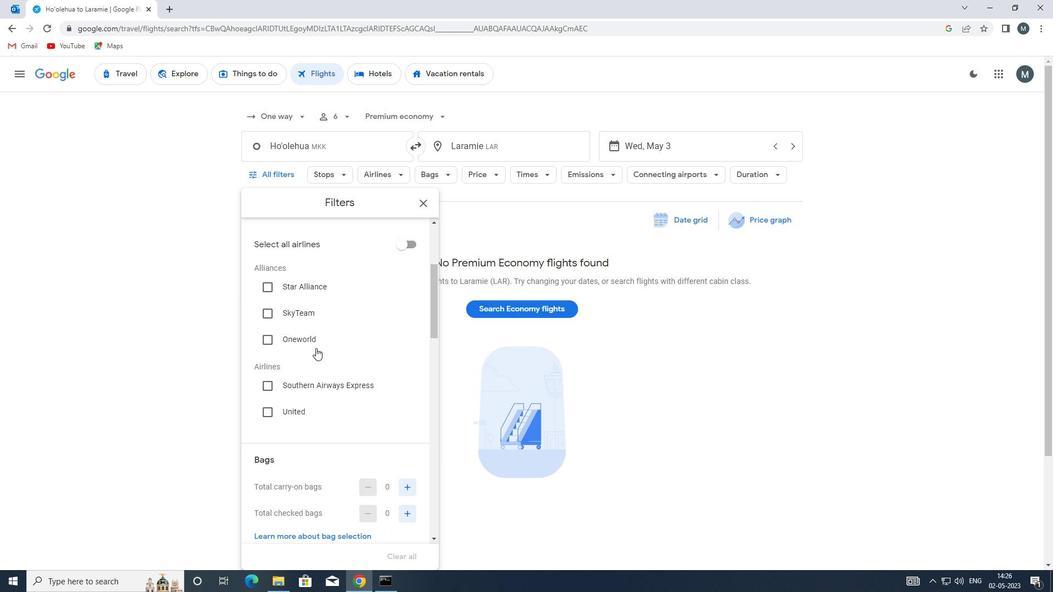 
Action: Mouse scrolled (315, 348) with delta (0, 0)
Screenshot: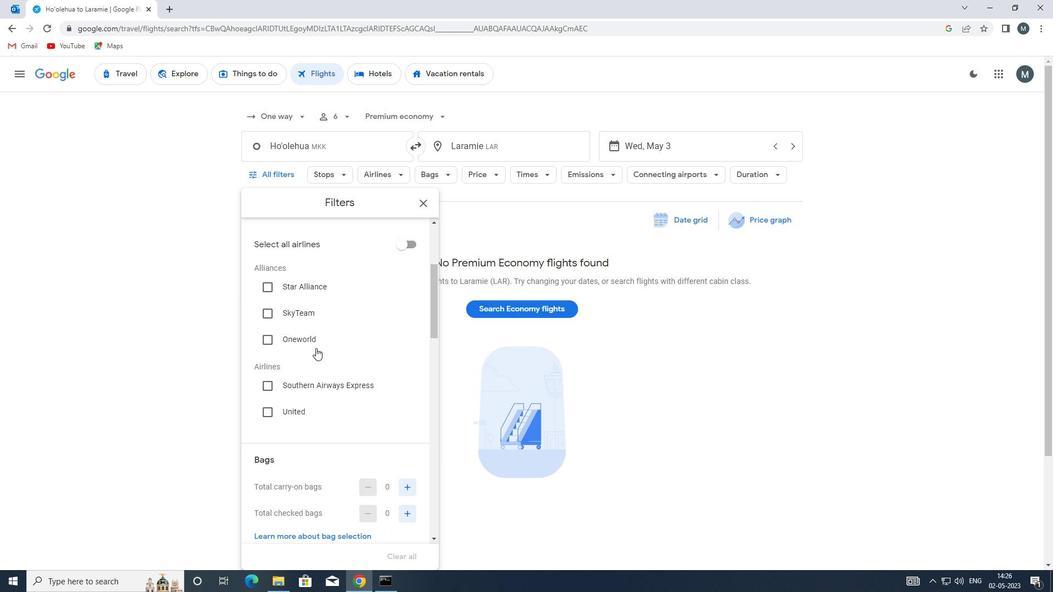
Action: Mouse scrolled (315, 348) with delta (0, 0)
Screenshot: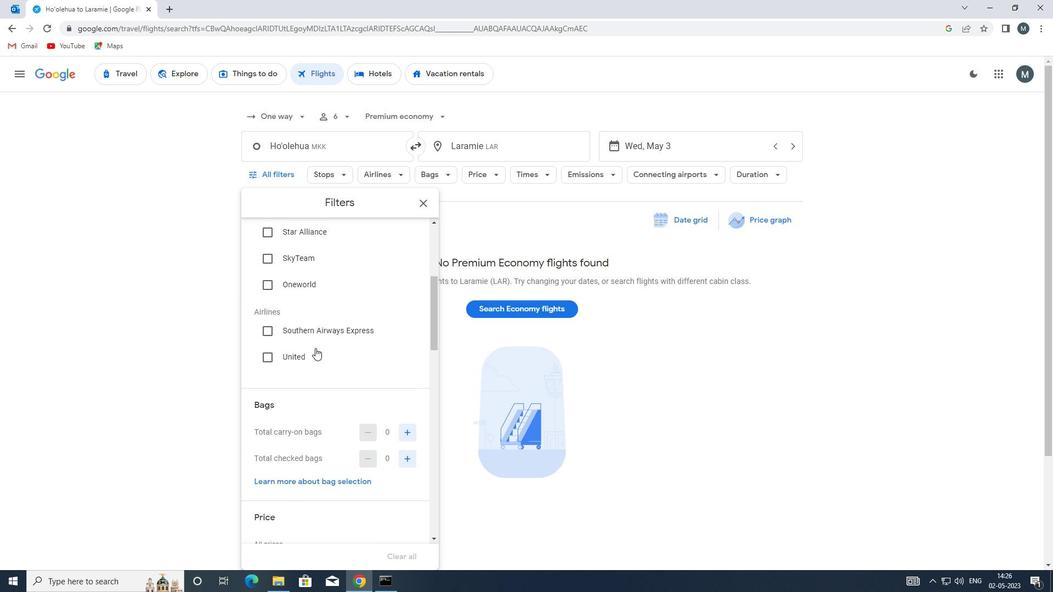
Action: Mouse scrolled (315, 348) with delta (0, 0)
Screenshot: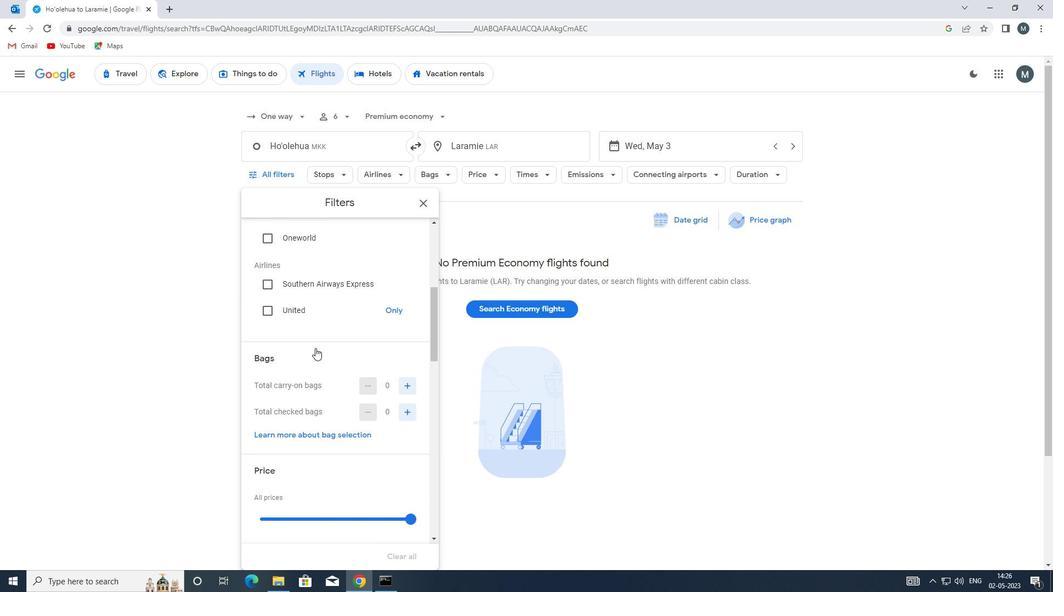 
Action: Mouse moved to (407, 347)
Screenshot: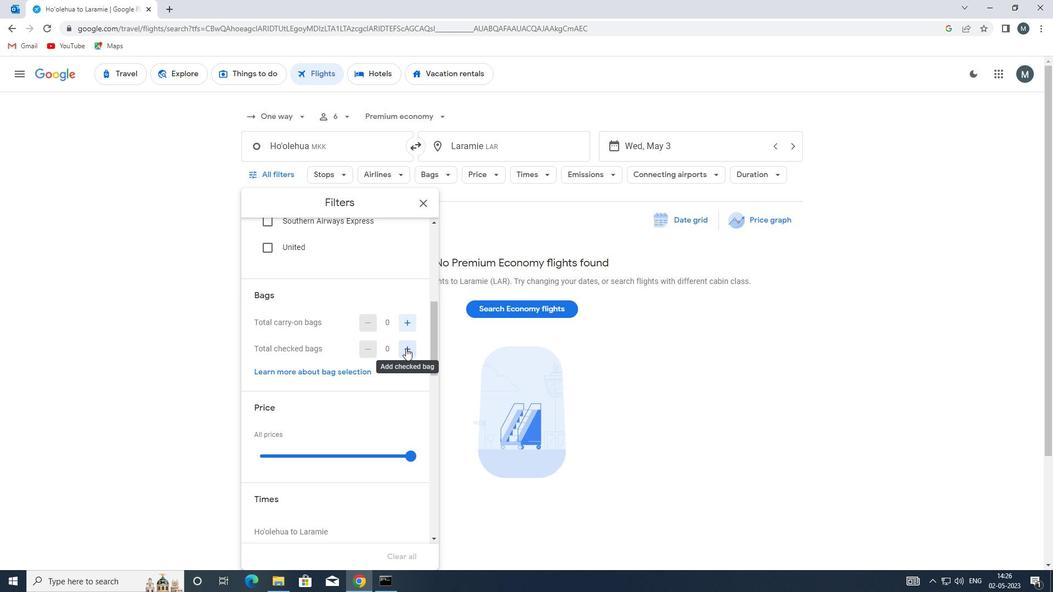
Action: Mouse pressed left at (407, 347)
Screenshot: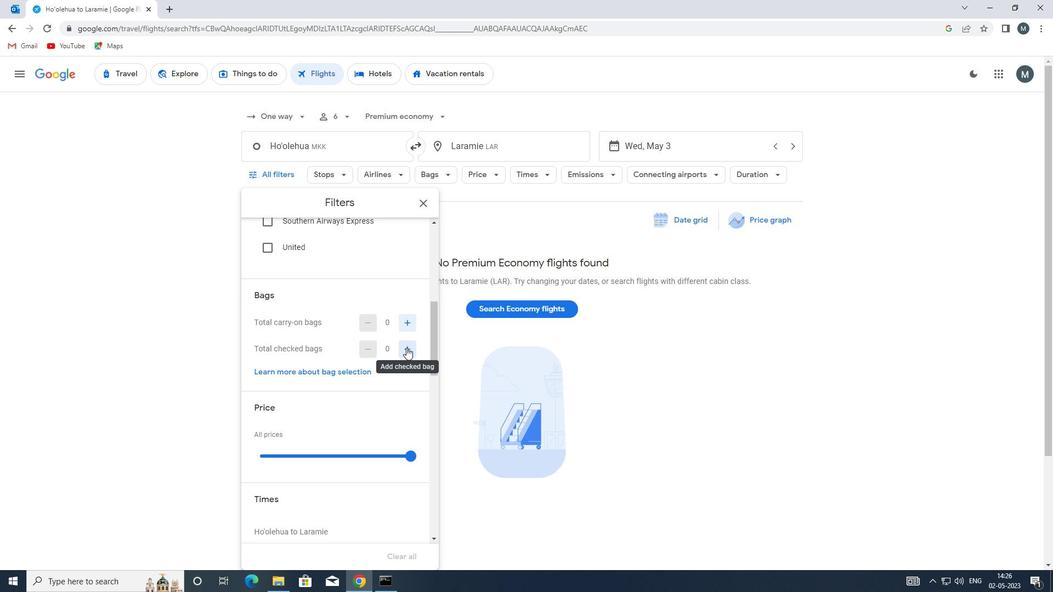 
Action: Mouse pressed left at (407, 347)
Screenshot: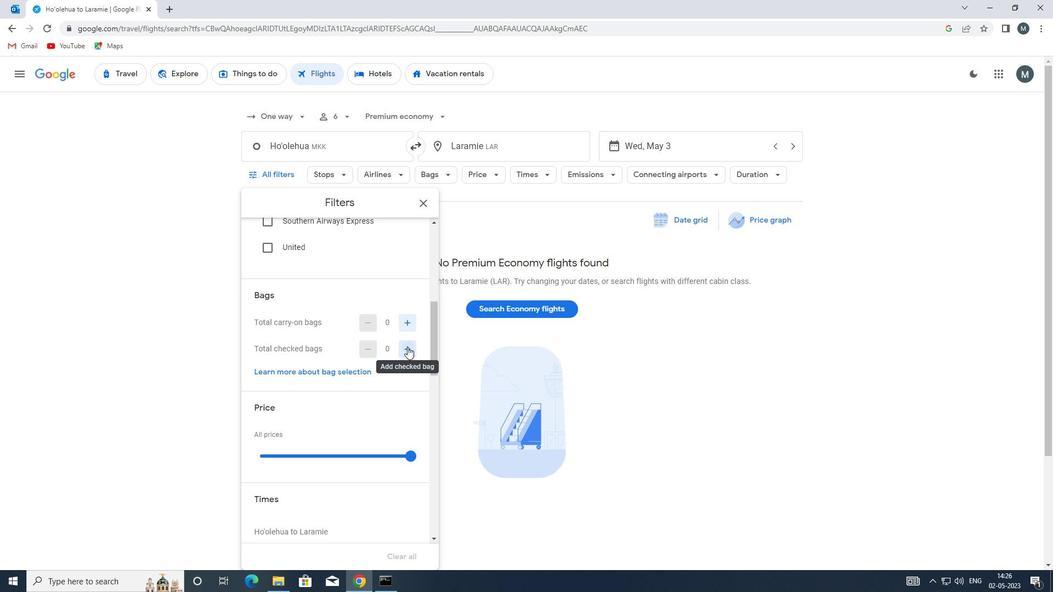 
Action: Mouse pressed left at (407, 347)
Screenshot: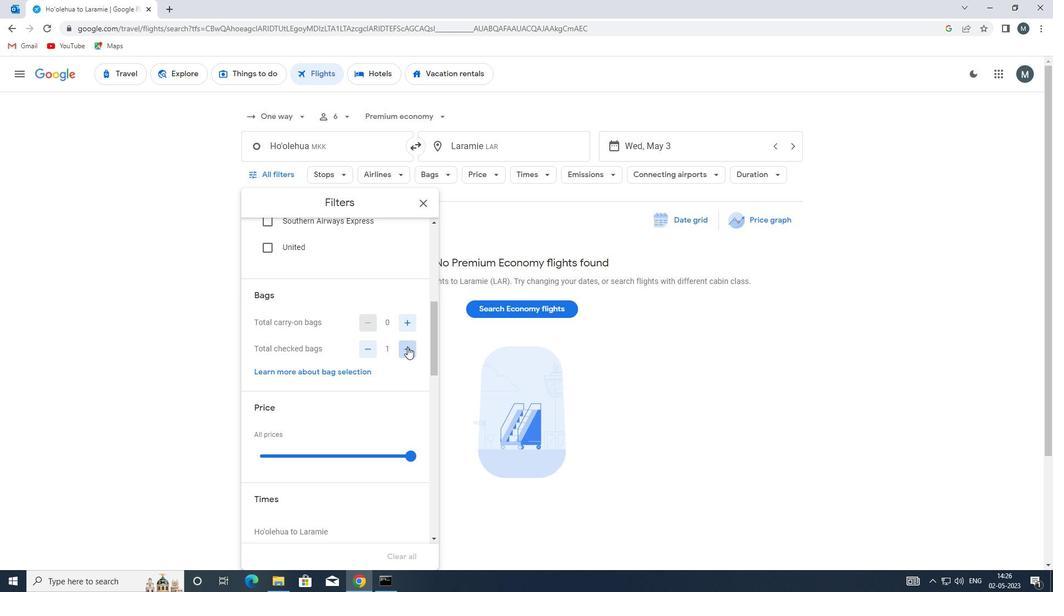 
Action: Mouse pressed left at (407, 347)
Screenshot: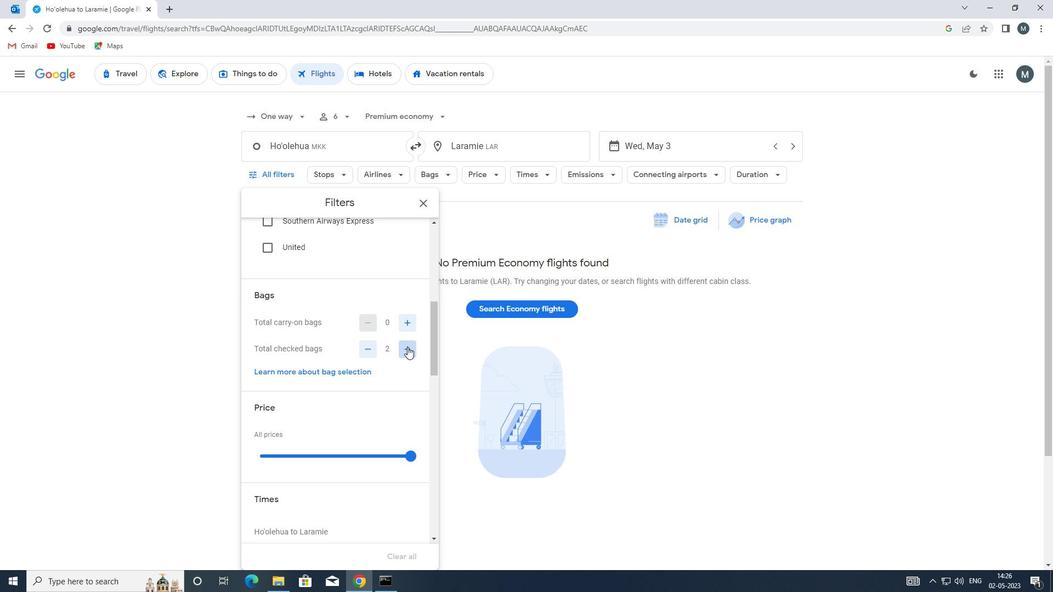 
Action: Mouse pressed left at (407, 347)
Screenshot: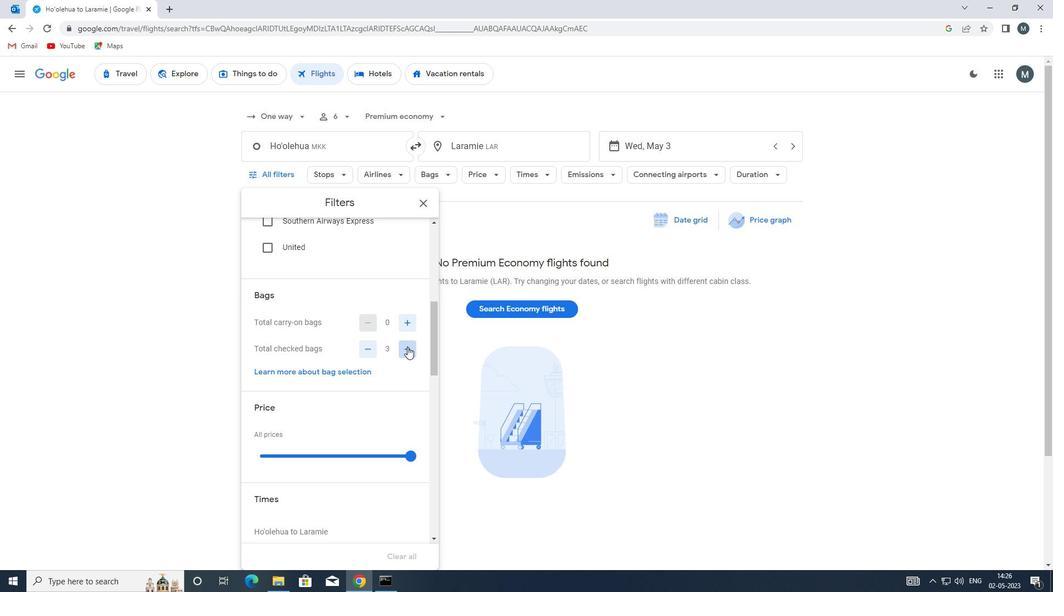 
Action: Mouse pressed left at (407, 347)
Screenshot: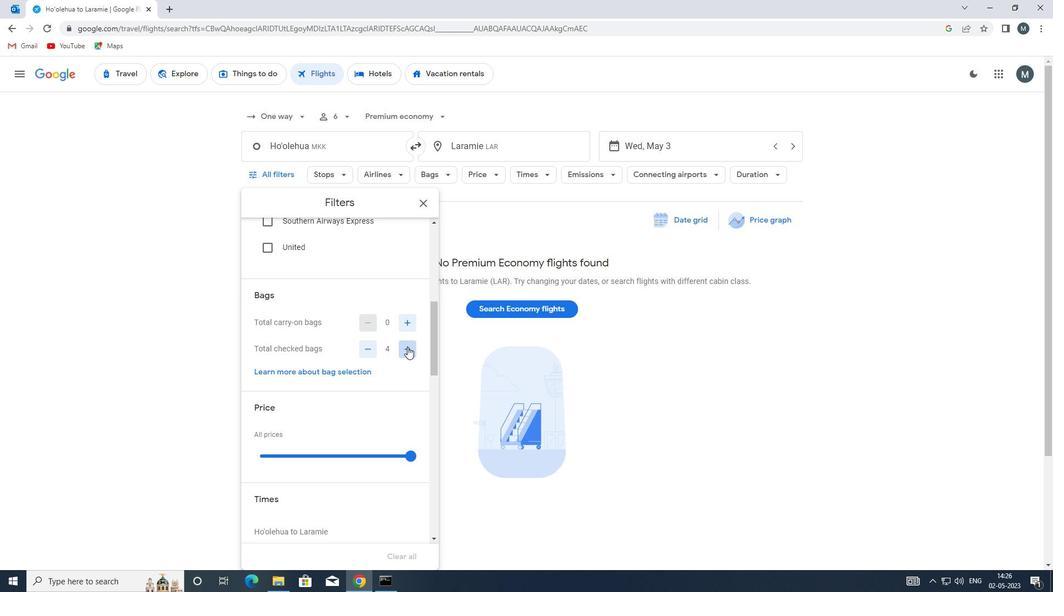 
Action: Mouse pressed left at (407, 347)
Screenshot: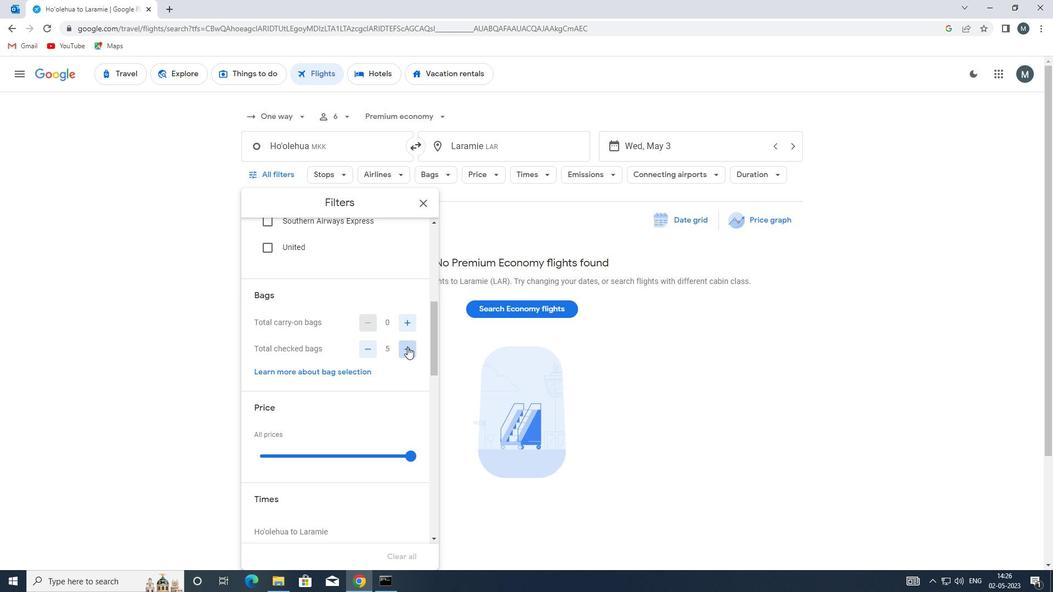 
Action: Mouse pressed left at (407, 347)
Screenshot: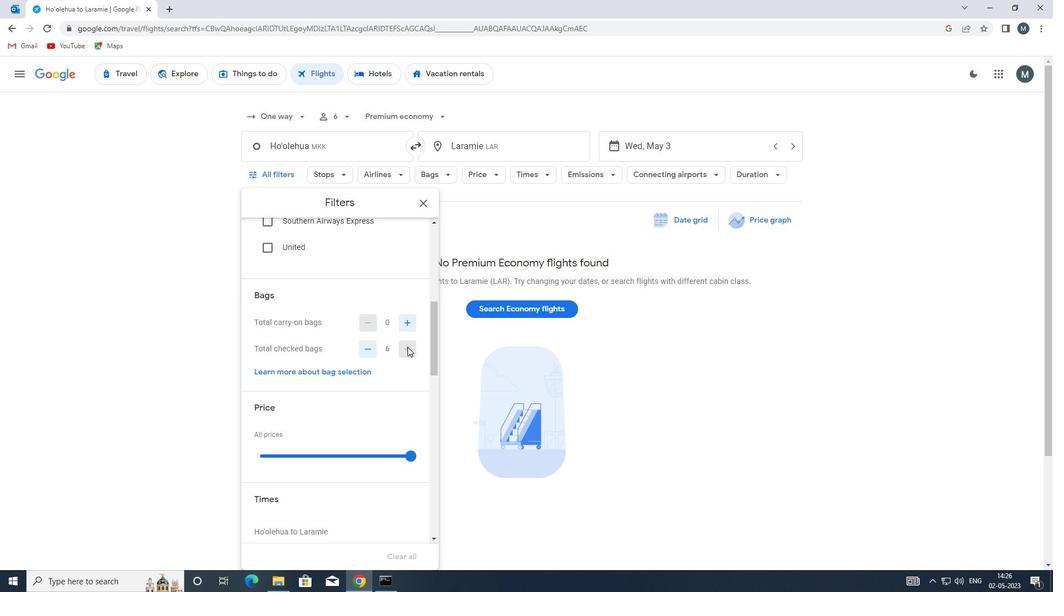 
Action: Mouse moved to (366, 361)
Screenshot: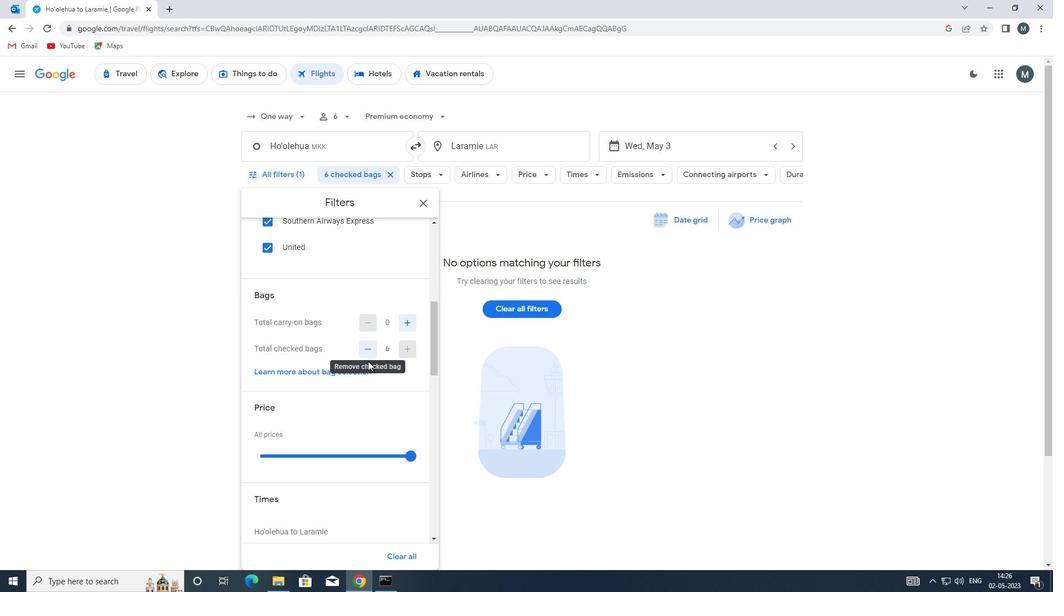 
Action: Mouse scrolled (366, 361) with delta (0, 0)
Screenshot: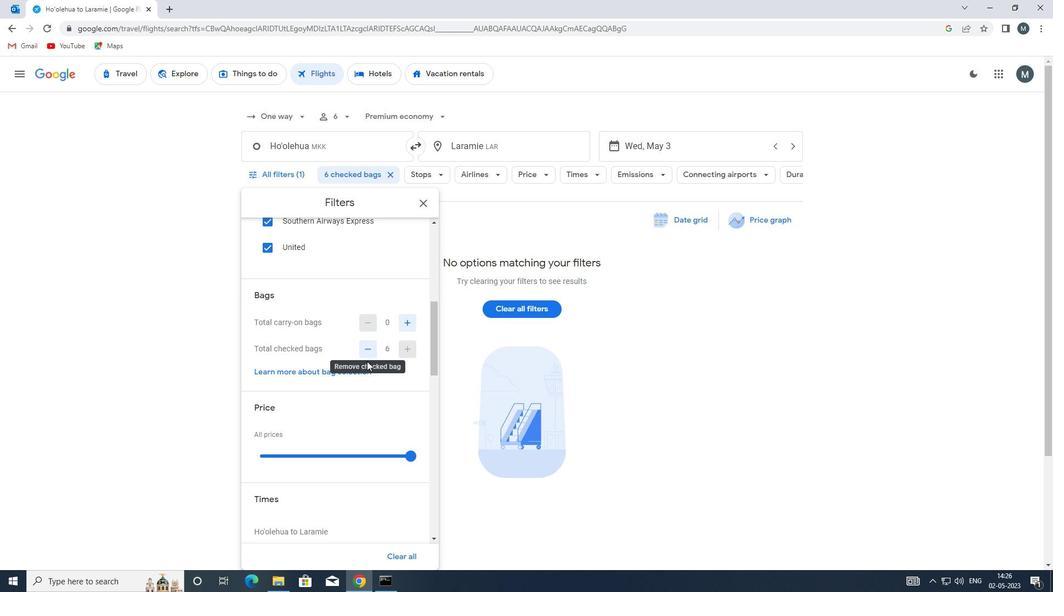 
Action: Mouse scrolled (366, 361) with delta (0, 0)
Screenshot: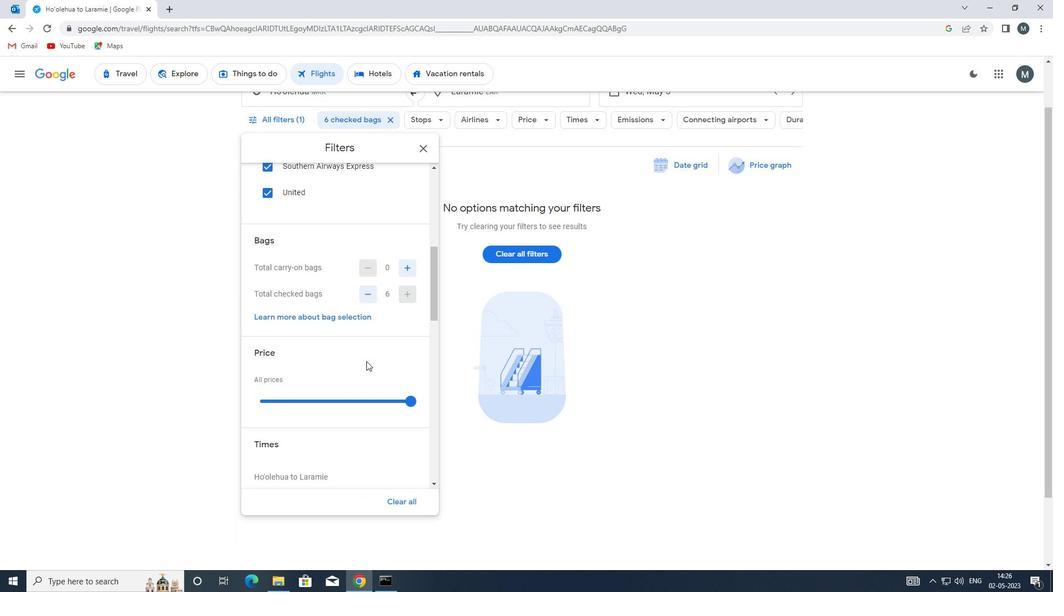 
Action: Mouse moved to (335, 344)
Screenshot: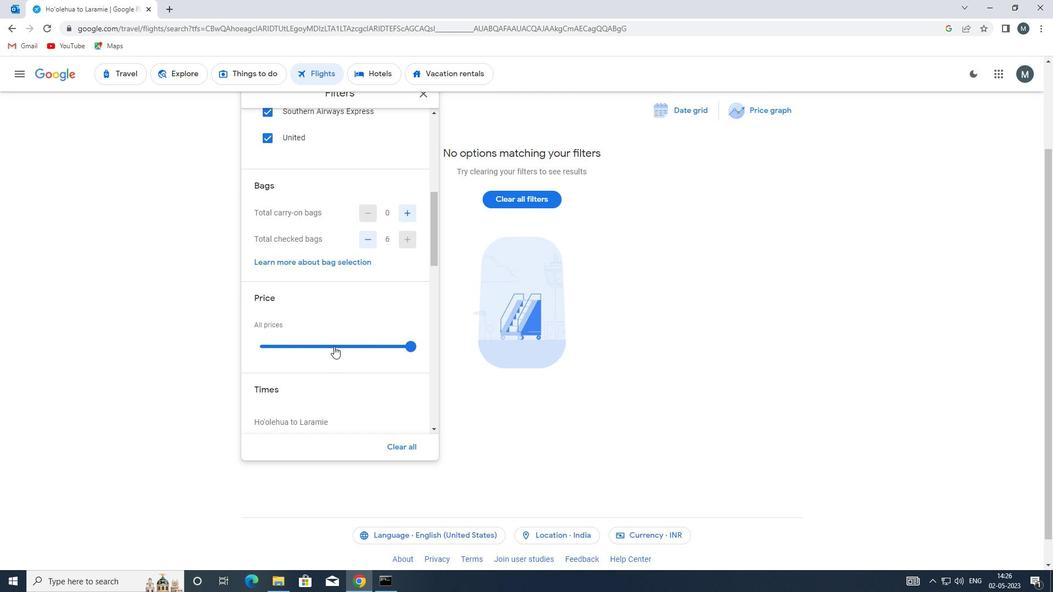 
Action: Mouse pressed left at (335, 344)
Screenshot: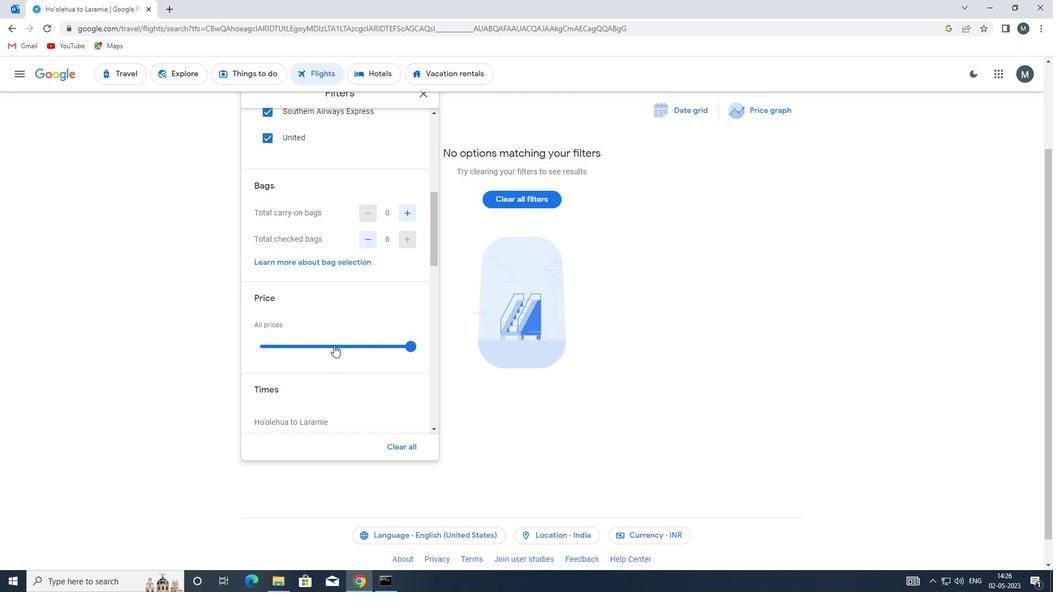 
Action: Mouse moved to (346, 339)
Screenshot: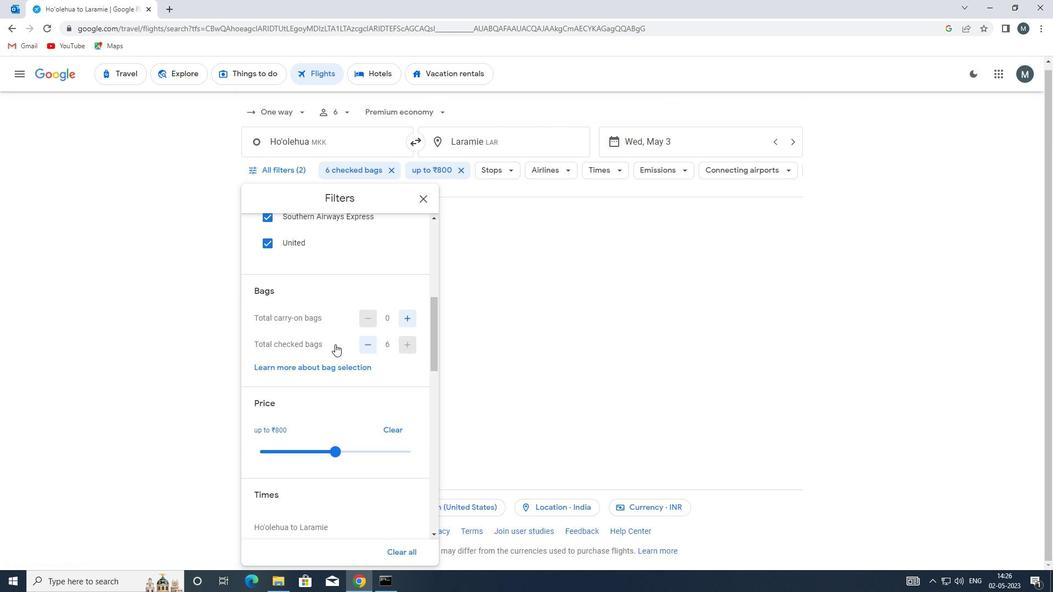 
Action: Mouse scrolled (346, 338) with delta (0, 0)
Screenshot: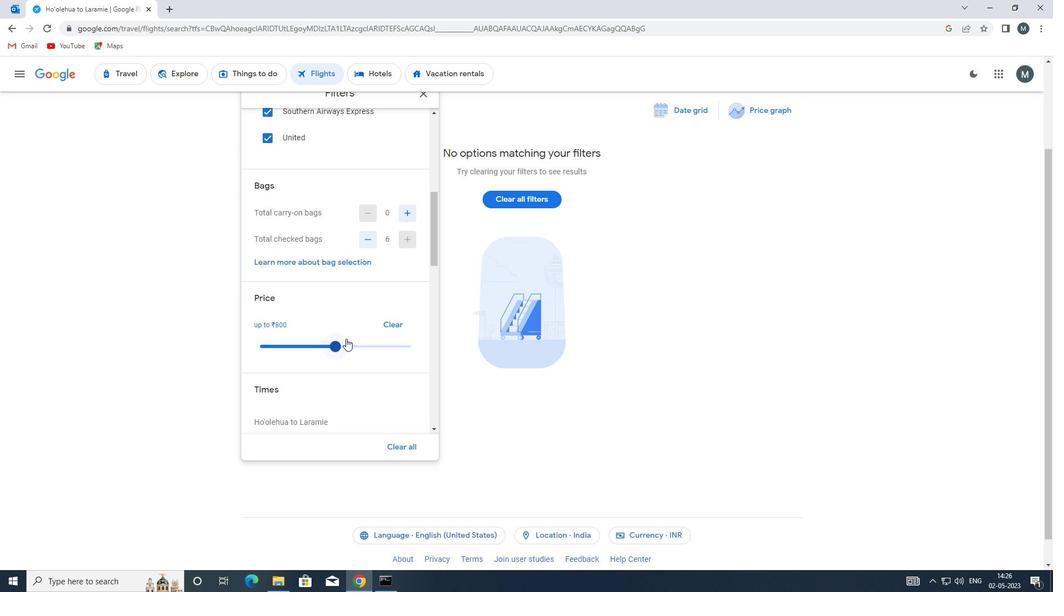 
Action: Mouse moved to (333, 290)
Screenshot: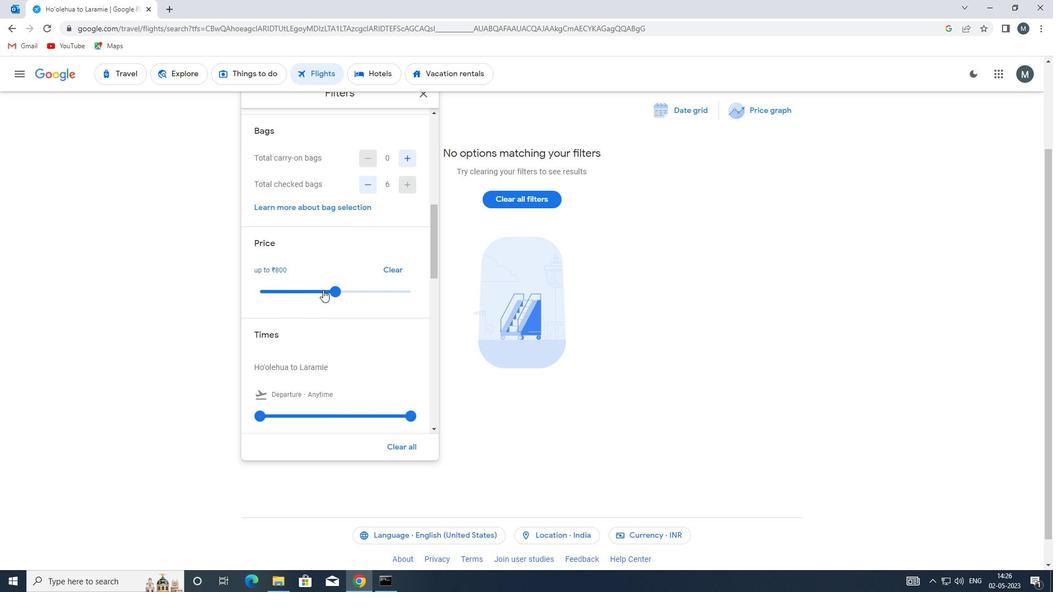 
Action: Mouse pressed left at (333, 290)
Screenshot: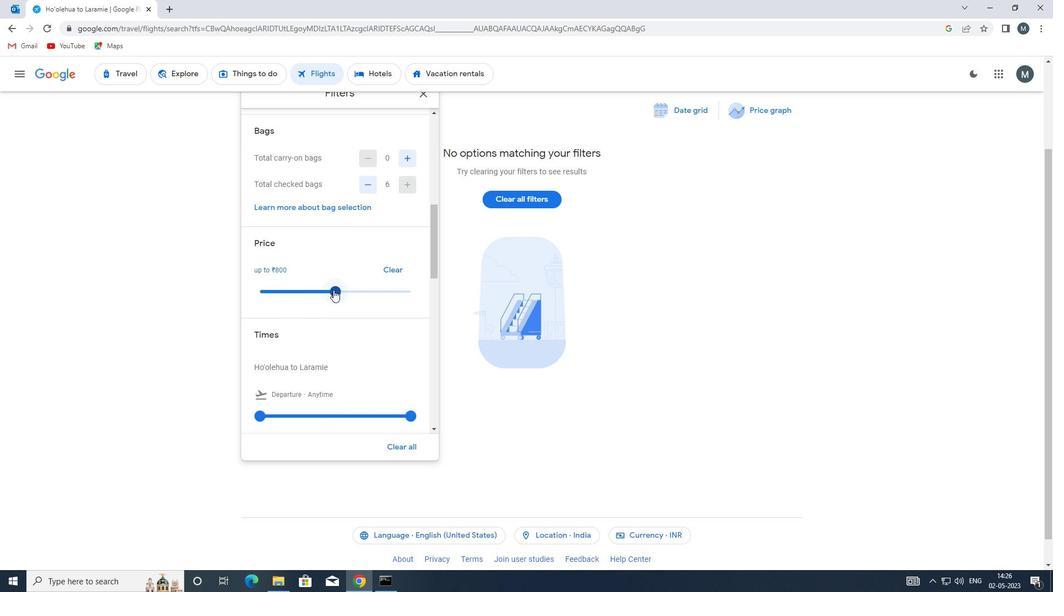 
Action: Mouse moved to (328, 301)
Screenshot: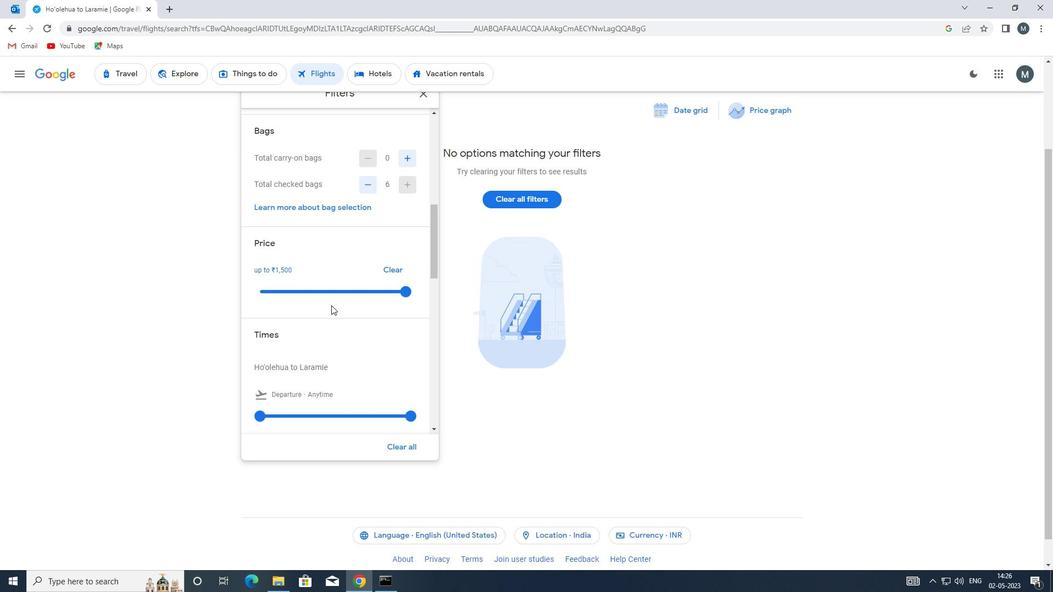 
Action: Mouse scrolled (328, 301) with delta (0, 0)
Screenshot: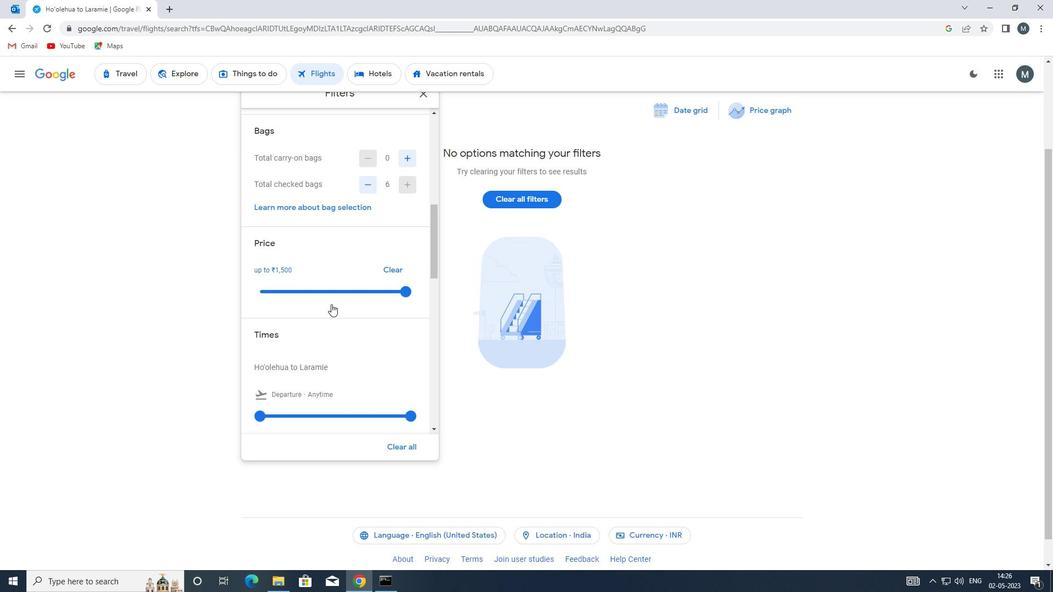 
Action: Mouse moved to (265, 363)
Screenshot: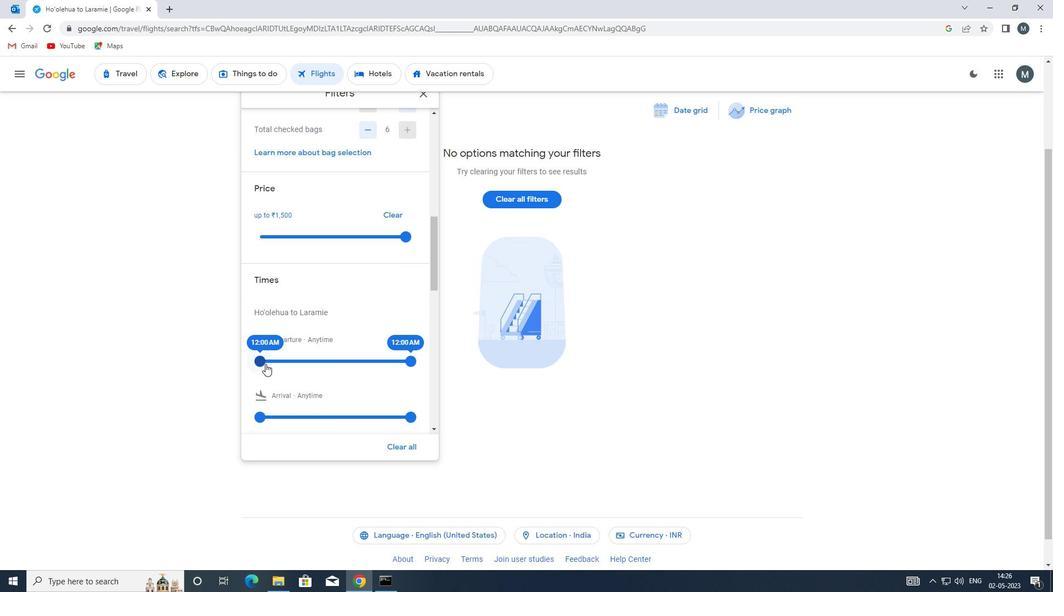 
Action: Mouse pressed left at (265, 363)
Screenshot: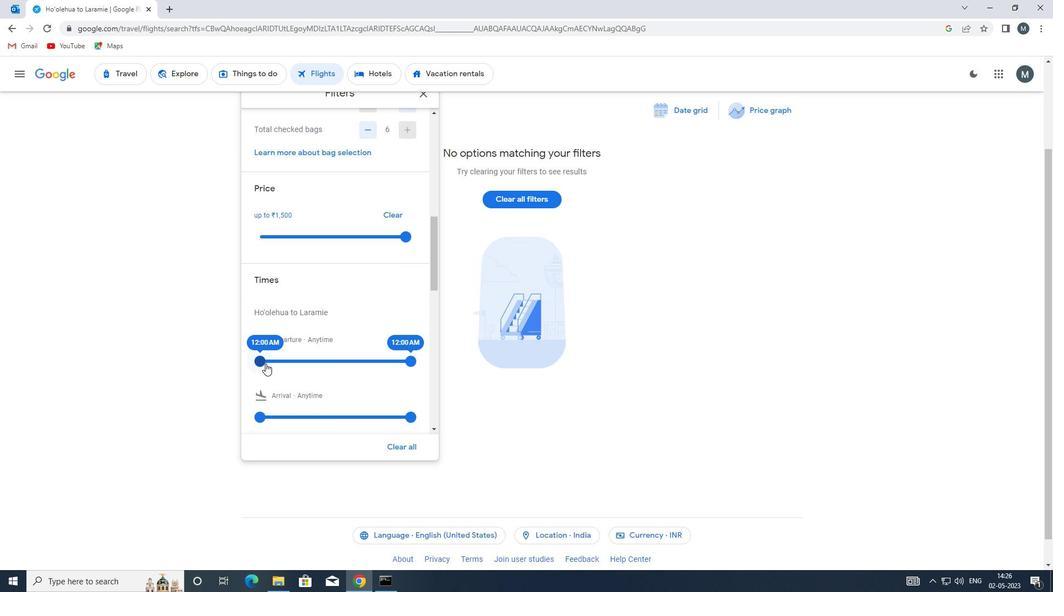 
Action: Mouse moved to (340, 360)
Screenshot: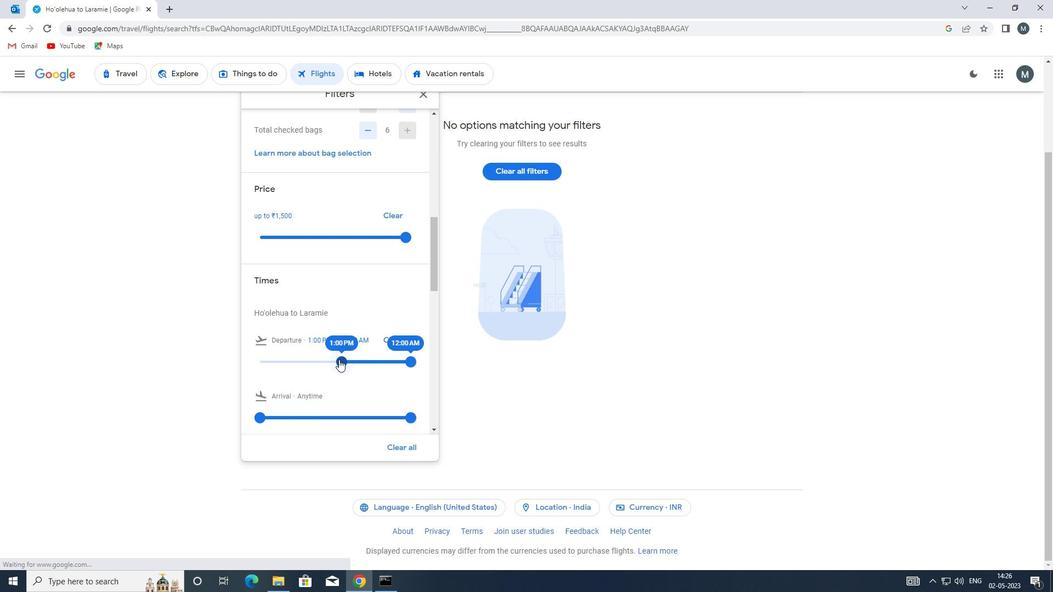 
Action: Mouse pressed left at (340, 360)
Screenshot: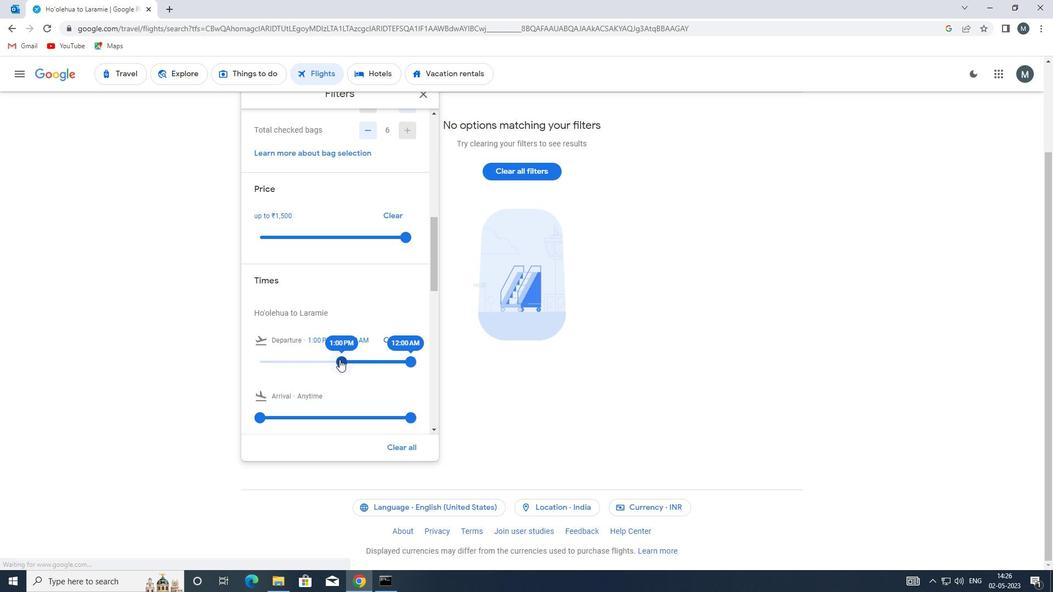 
Action: Mouse moved to (406, 359)
Screenshot: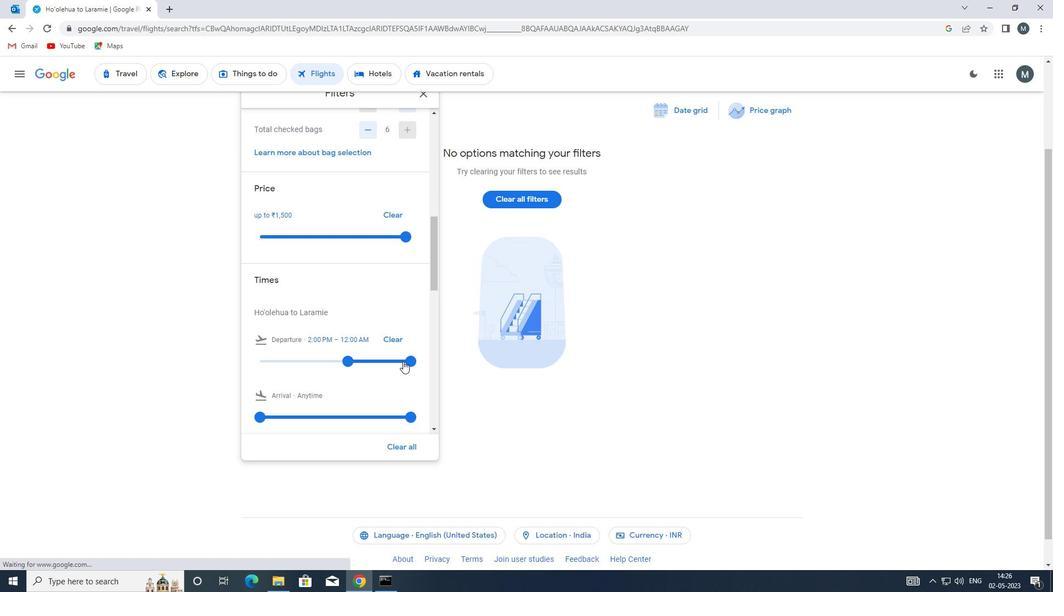 
Action: Mouse pressed left at (406, 359)
Screenshot: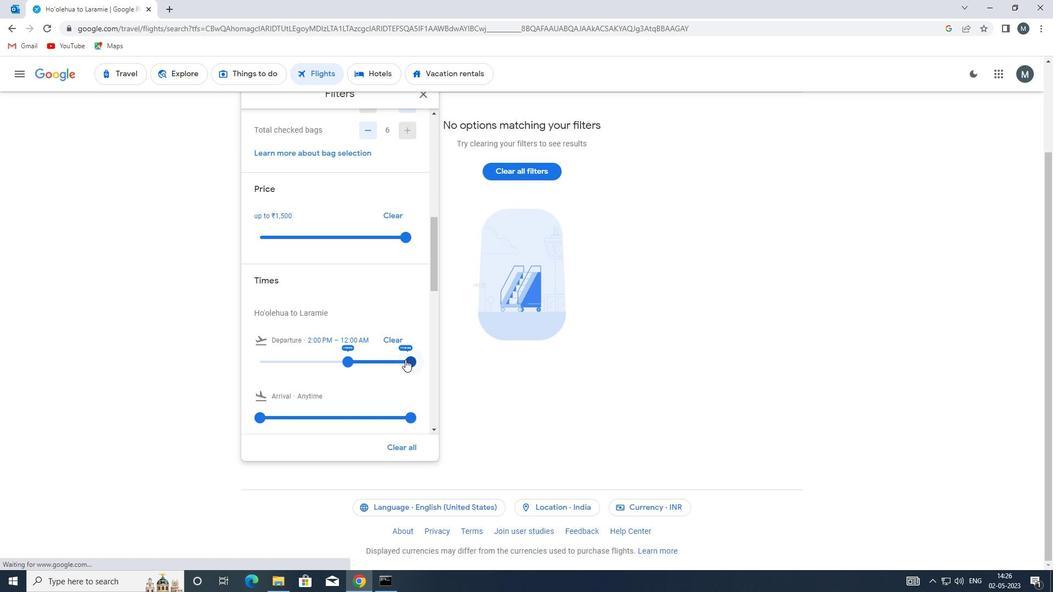 
Action: Mouse moved to (347, 357)
Screenshot: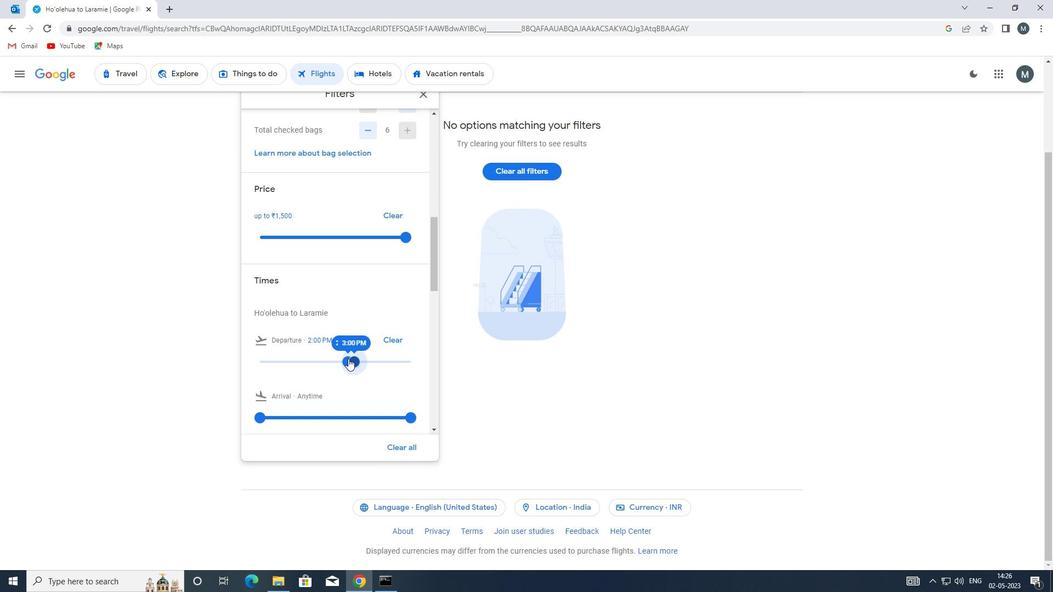 
Action: Mouse scrolled (347, 357) with delta (0, 0)
Screenshot: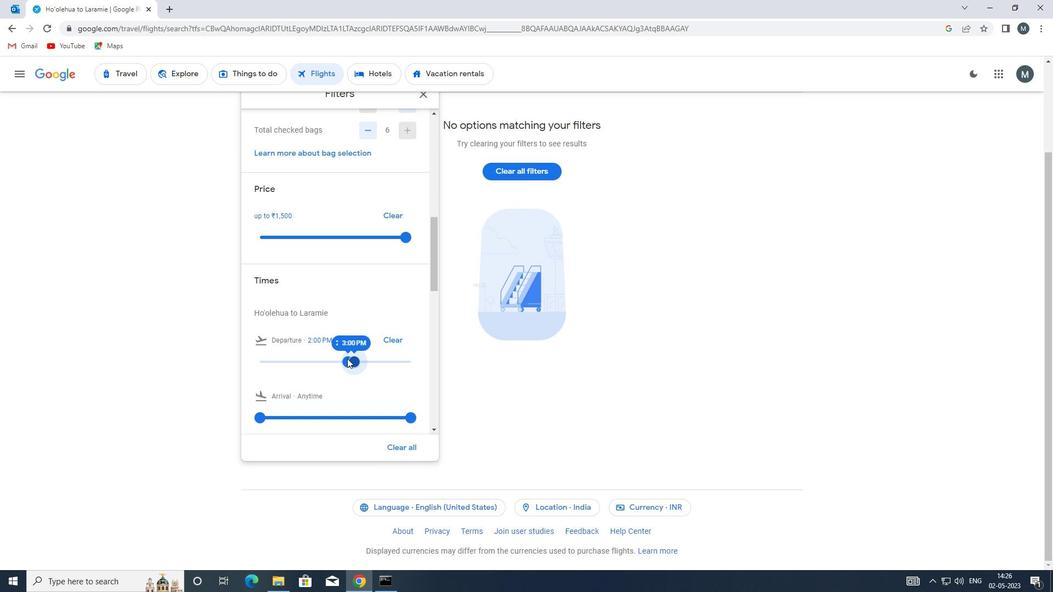 
Action: Mouse scrolled (347, 357) with delta (0, 0)
Screenshot: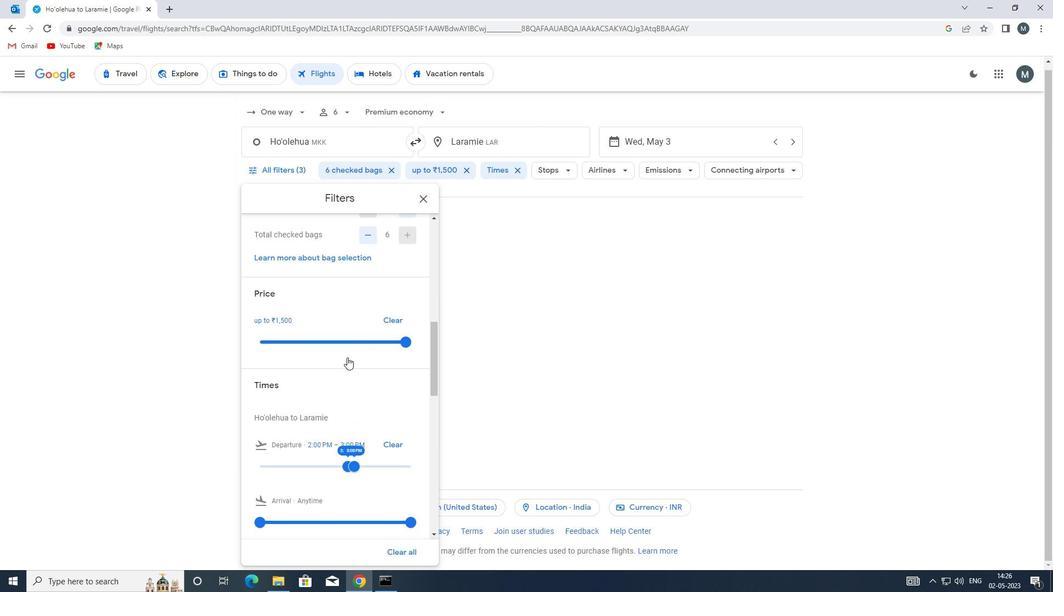 
Action: Mouse moved to (347, 361)
Screenshot: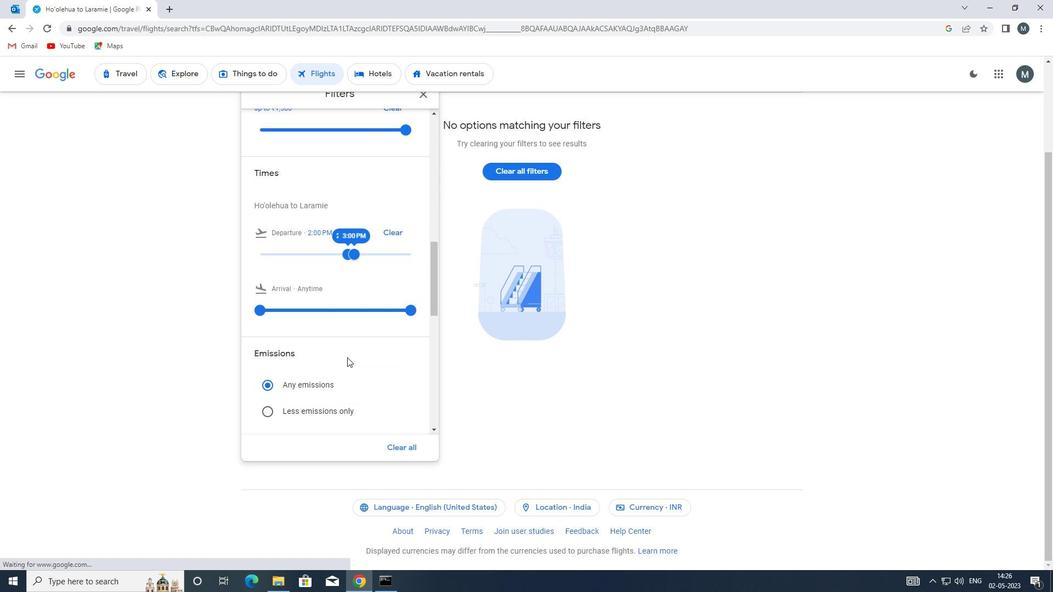 
Action: Mouse scrolled (347, 361) with delta (0, 0)
Screenshot: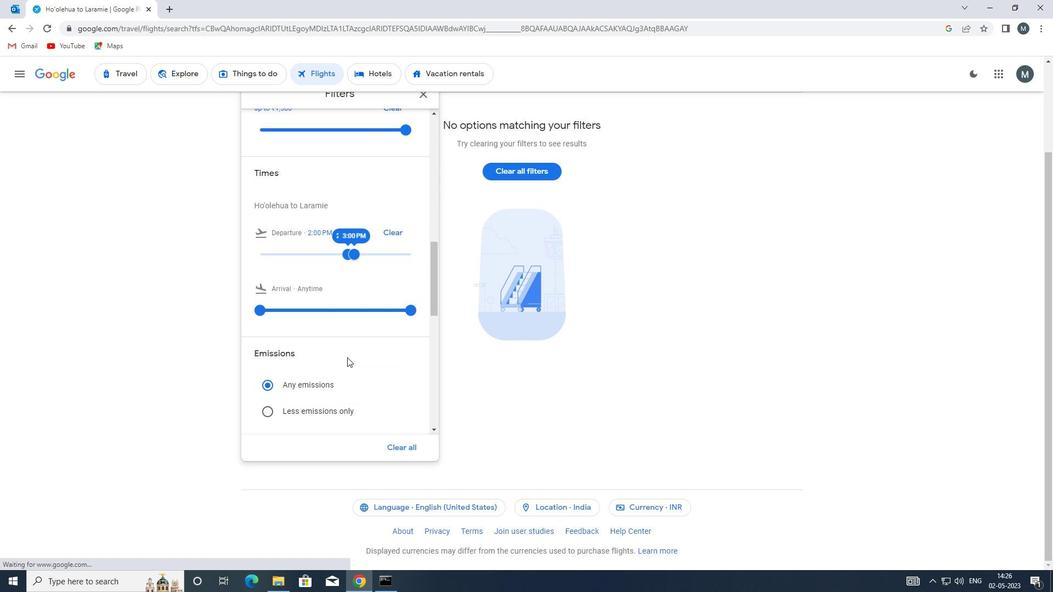 
Action: Mouse scrolled (347, 361) with delta (0, 0)
Screenshot: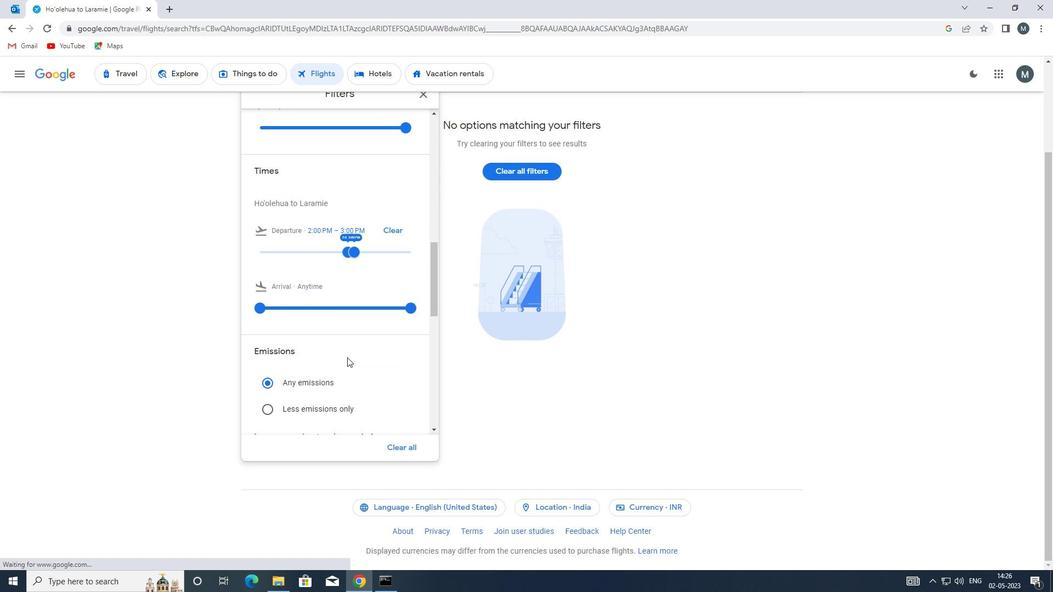 
Action: Mouse moved to (412, 159)
Screenshot: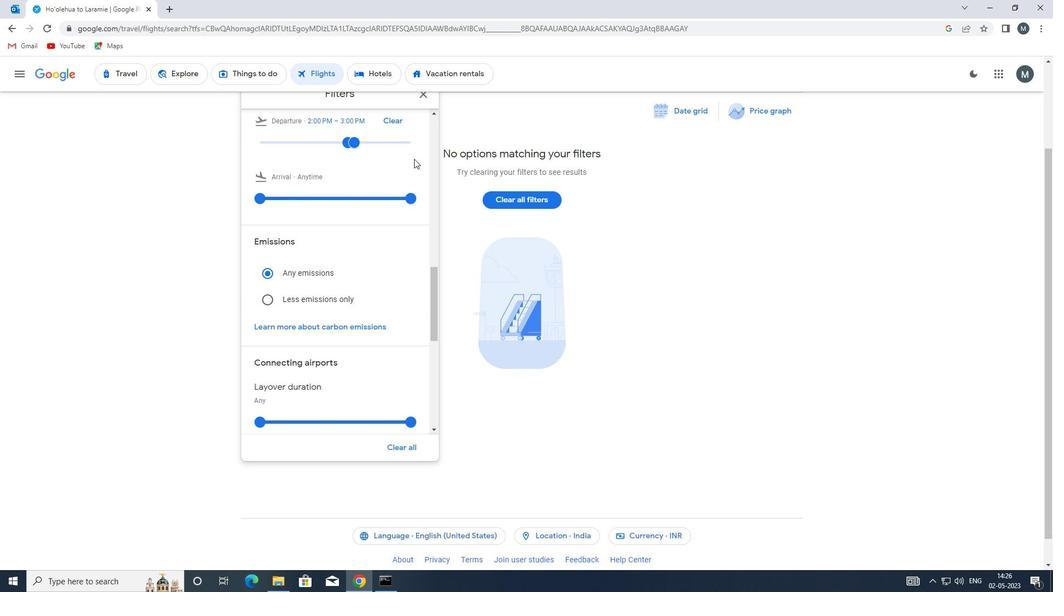 
Action: Mouse scrolled (412, 160) with delta (0, 0)
Screenshot: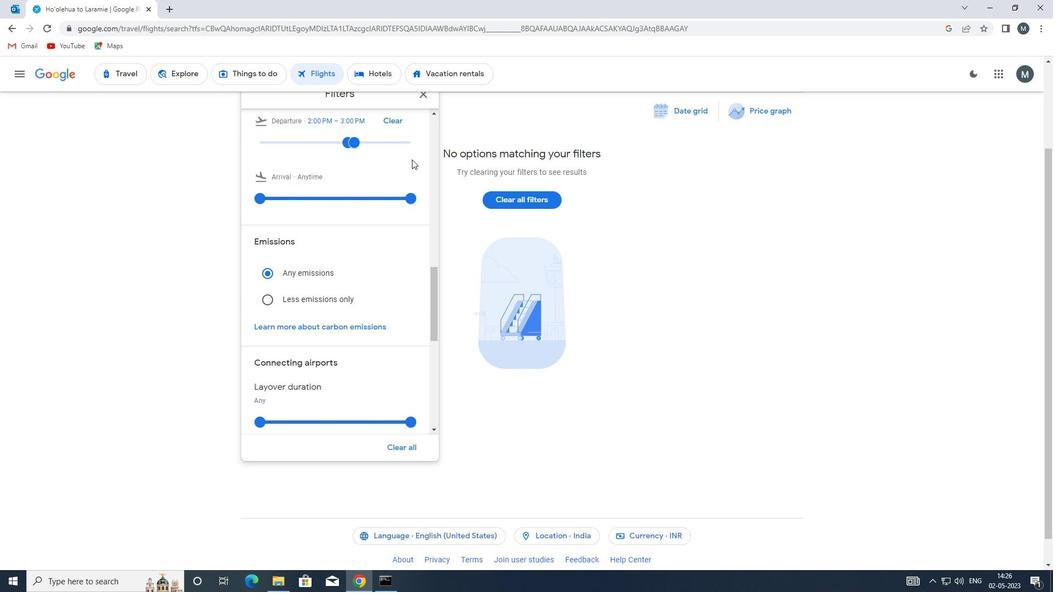 
Action: Mouse moved to (422, 97)
Screenshot: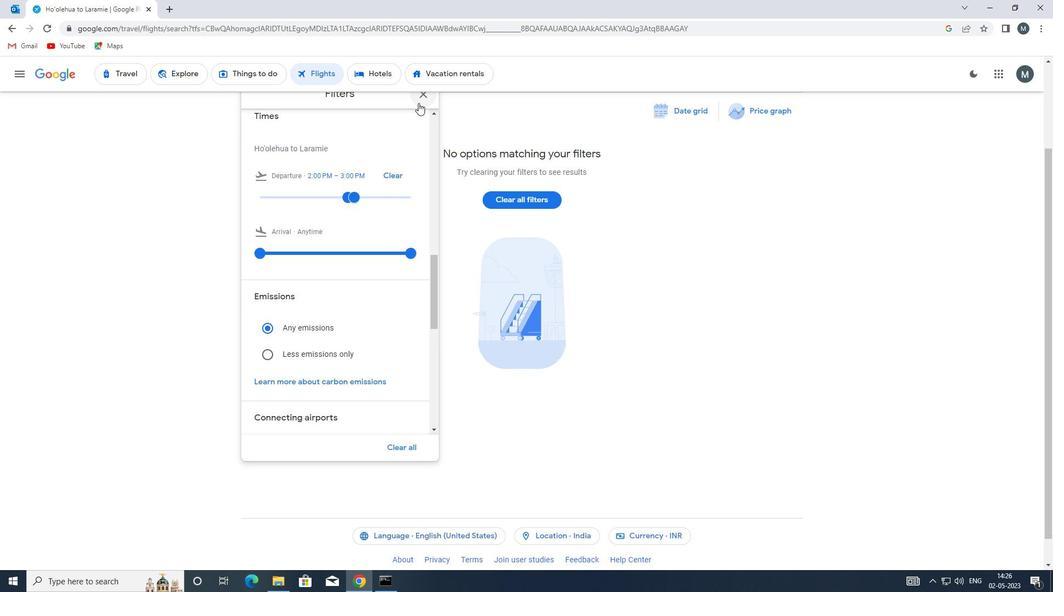 
Action: Mouse pressed left at (422, 97)
Screenshot: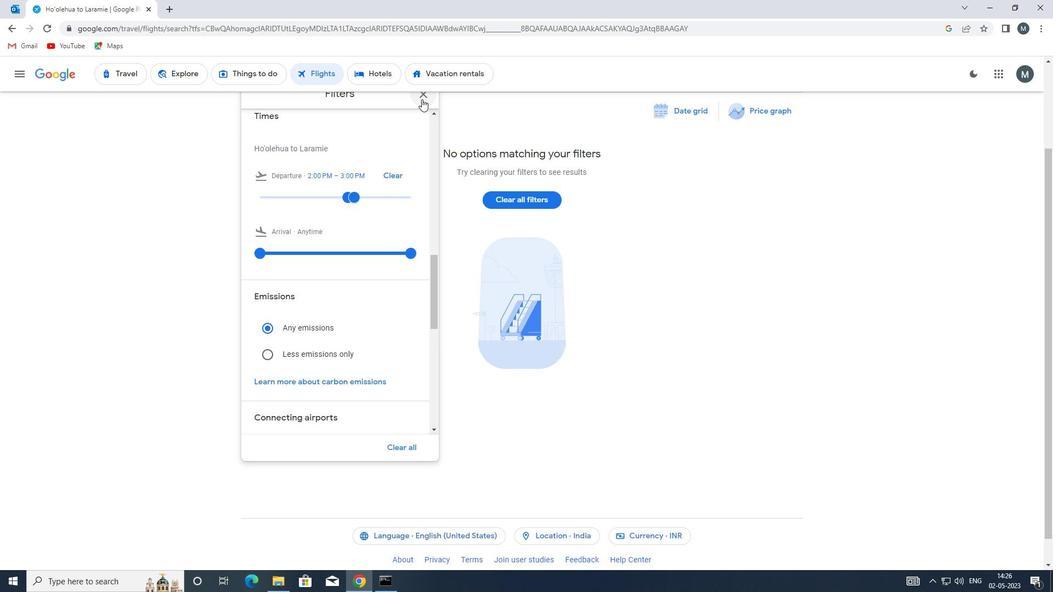 
Action: Mouse moved to (422, 98)
Screenshot: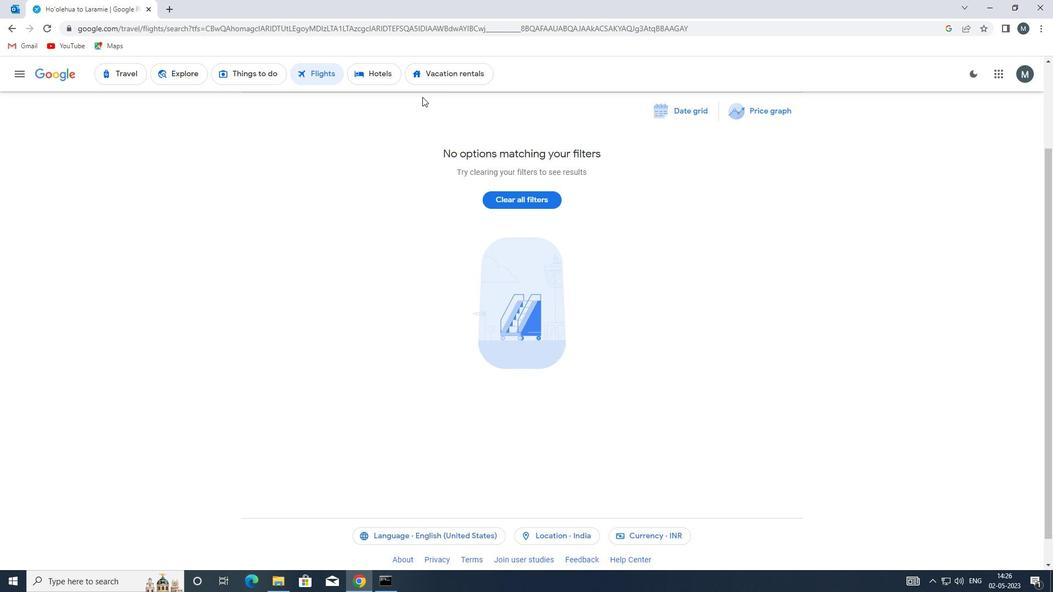 
